 Task: Check the traffic conditions on the I-80 in Nevada during road trips.
Action: Mouse moved to (78, 30)
Screenshot: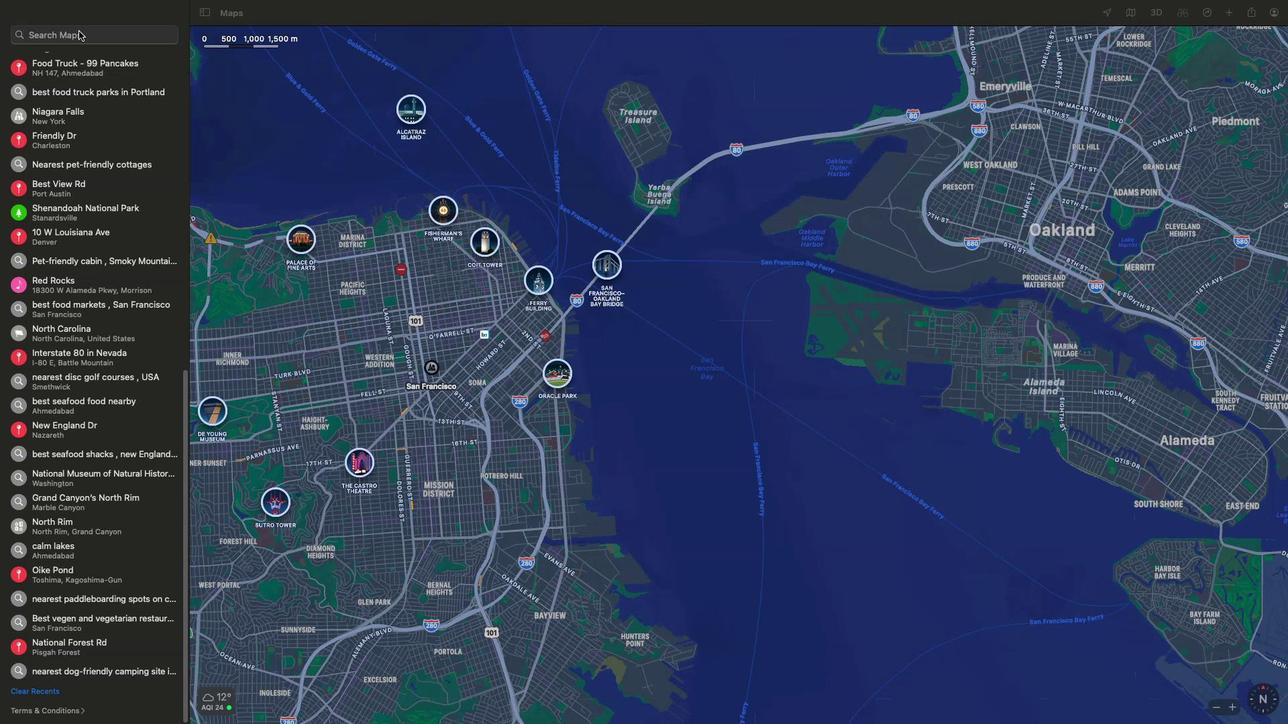
Action: Mouse pressed left at (78, 30)
Screenshot: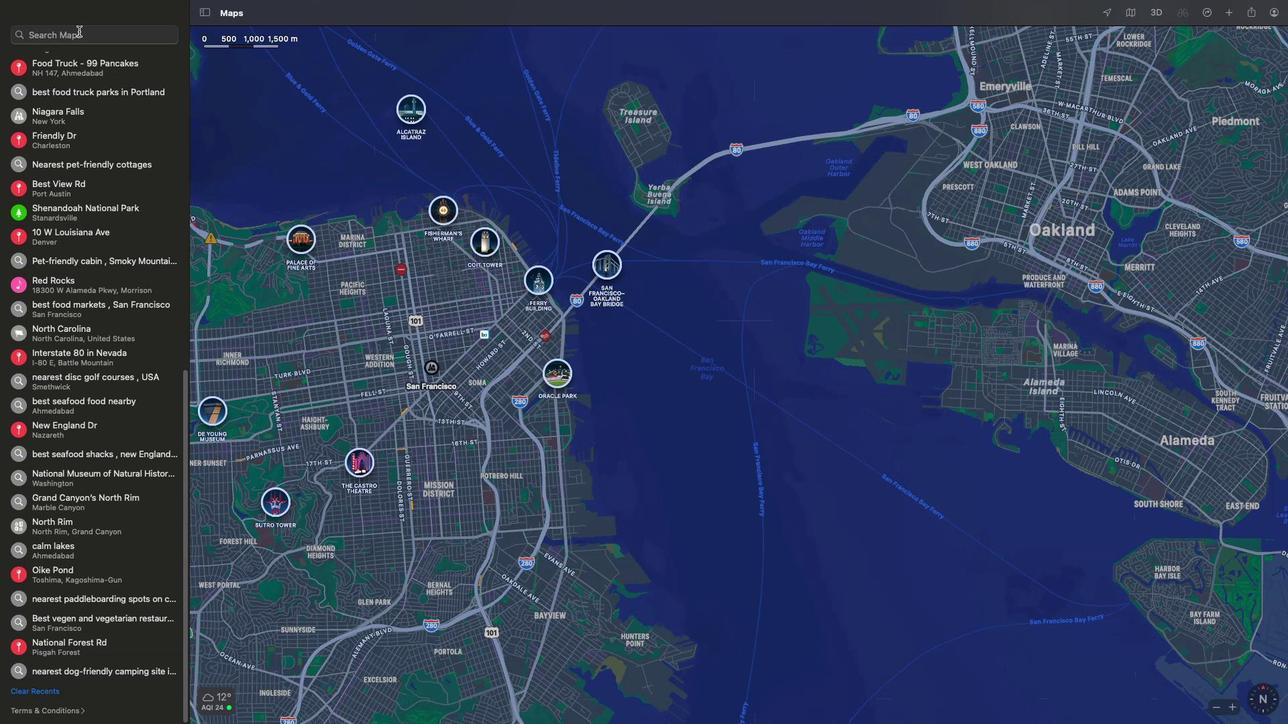 
Action: Key pressed Key.shift'I''-''8''0'Key.spaceKey.shift'N''e''v''a''d''a'Key.spaceKey.enter
Screenshot: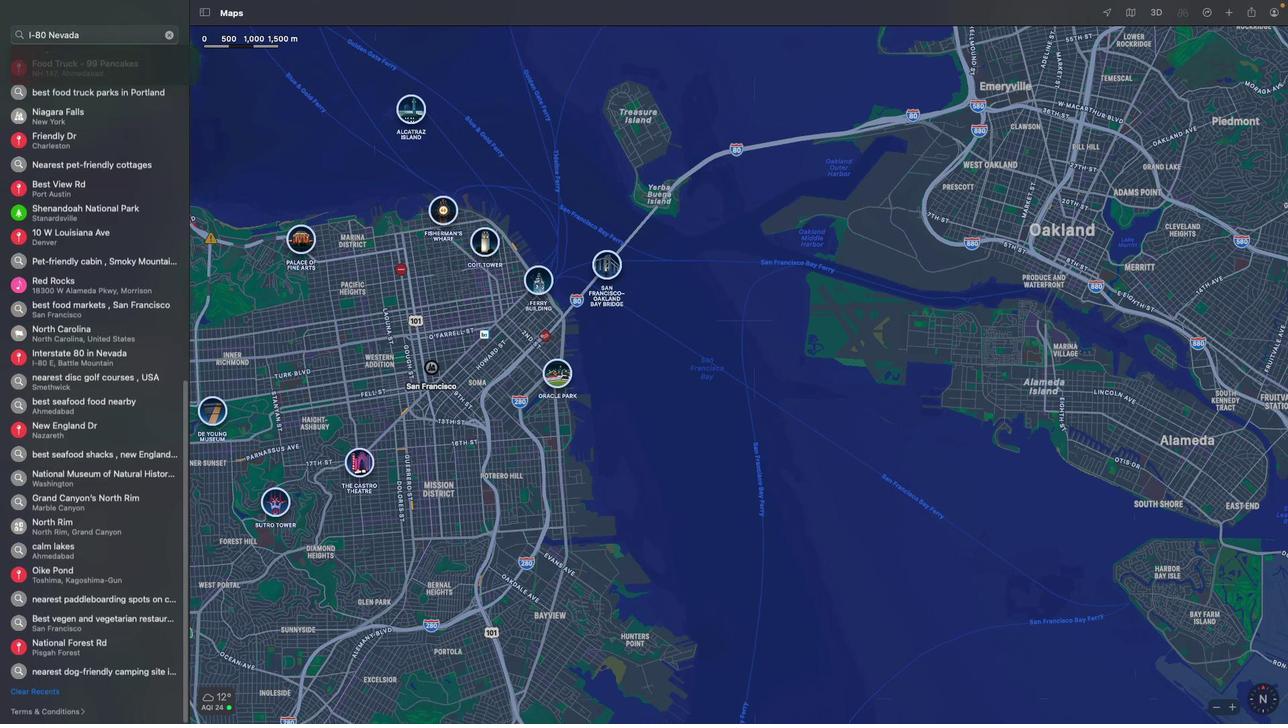 
Action: Mouse moved to (520, 339)
Screenshot: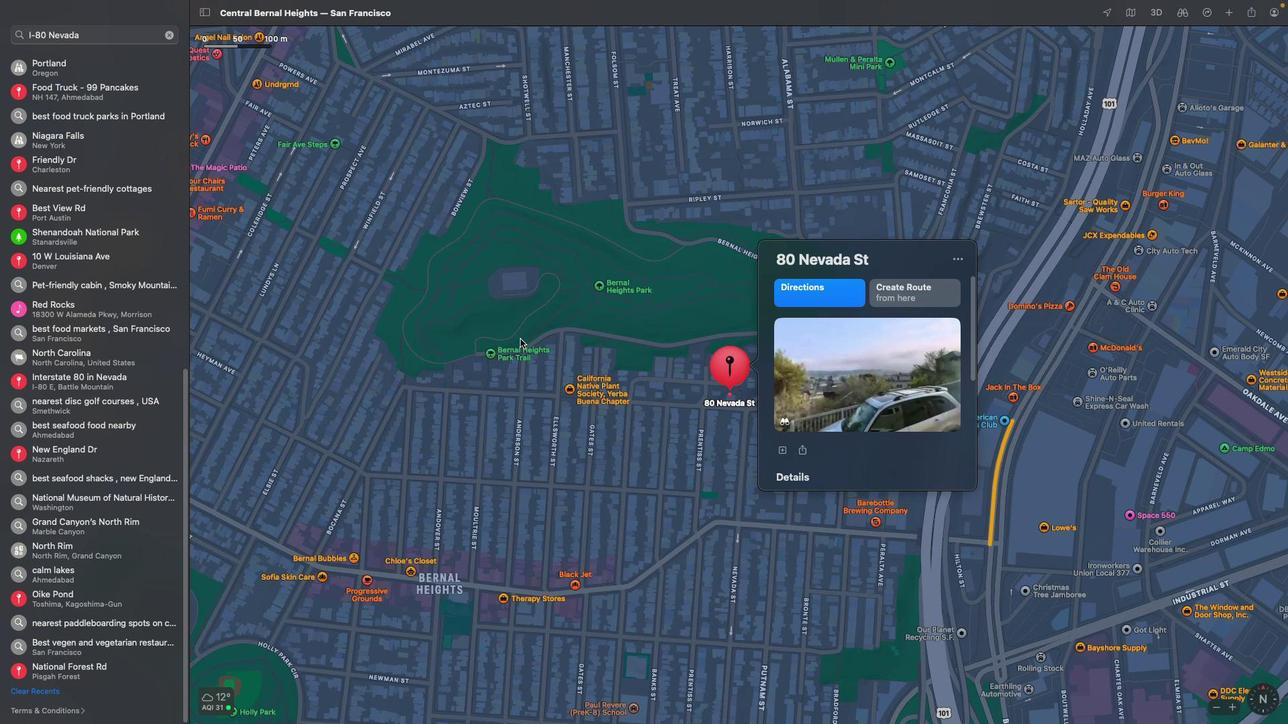 
Action: Mouse scrolled (520, 339) with delta (0, 0)
Screenshot: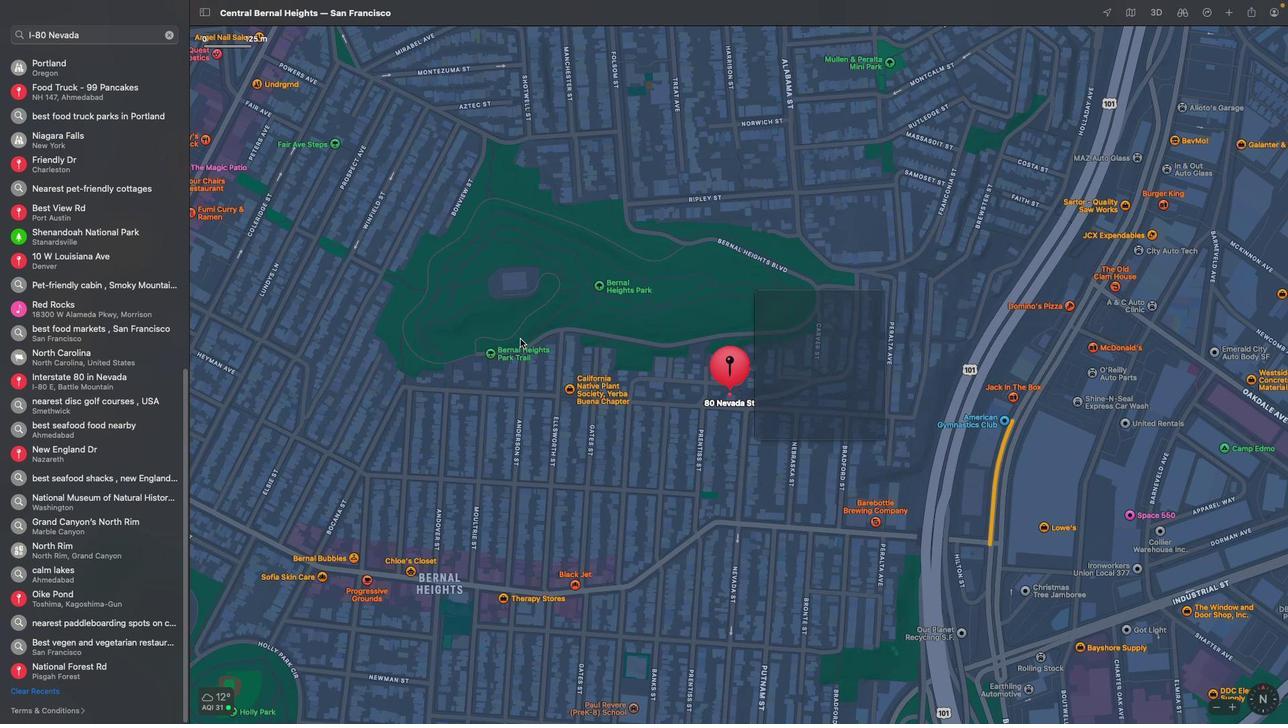 
Action: Mouse scrolled (520, 339) with delta (0, 0)
Screenshot: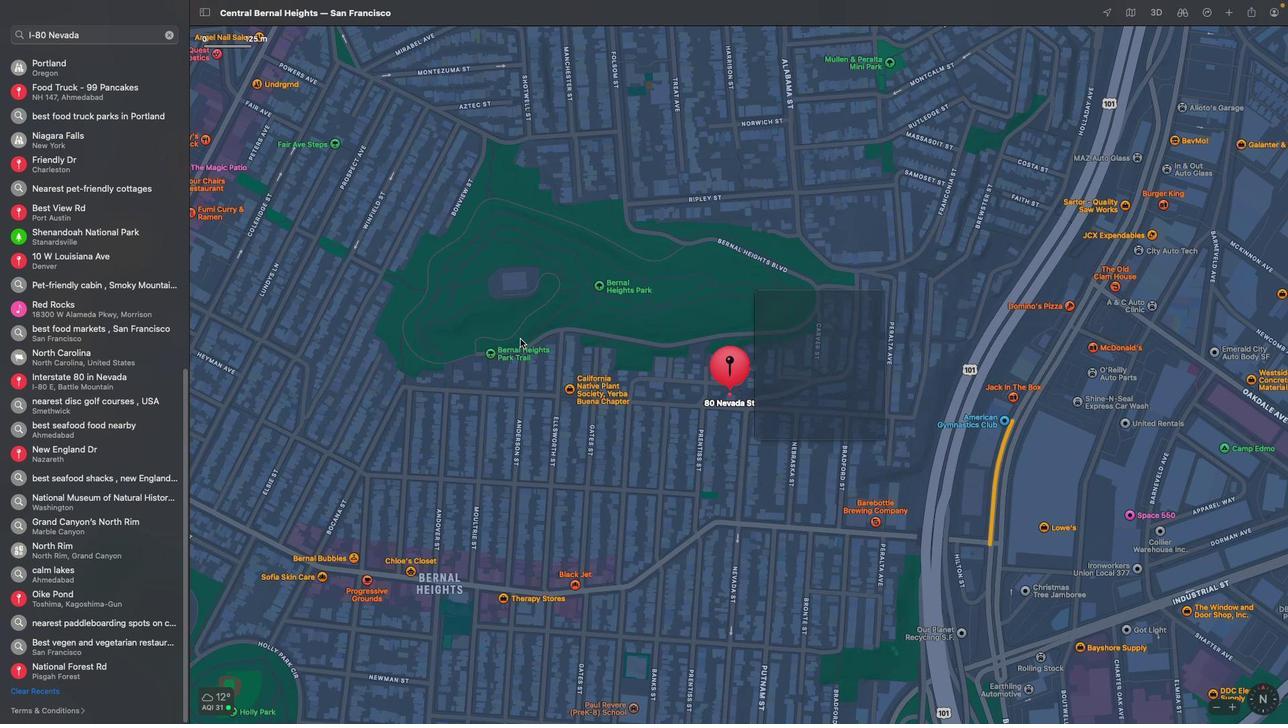 
Action: Mouse scrolled (520, 339) with delta (0, -2)
Screenshot: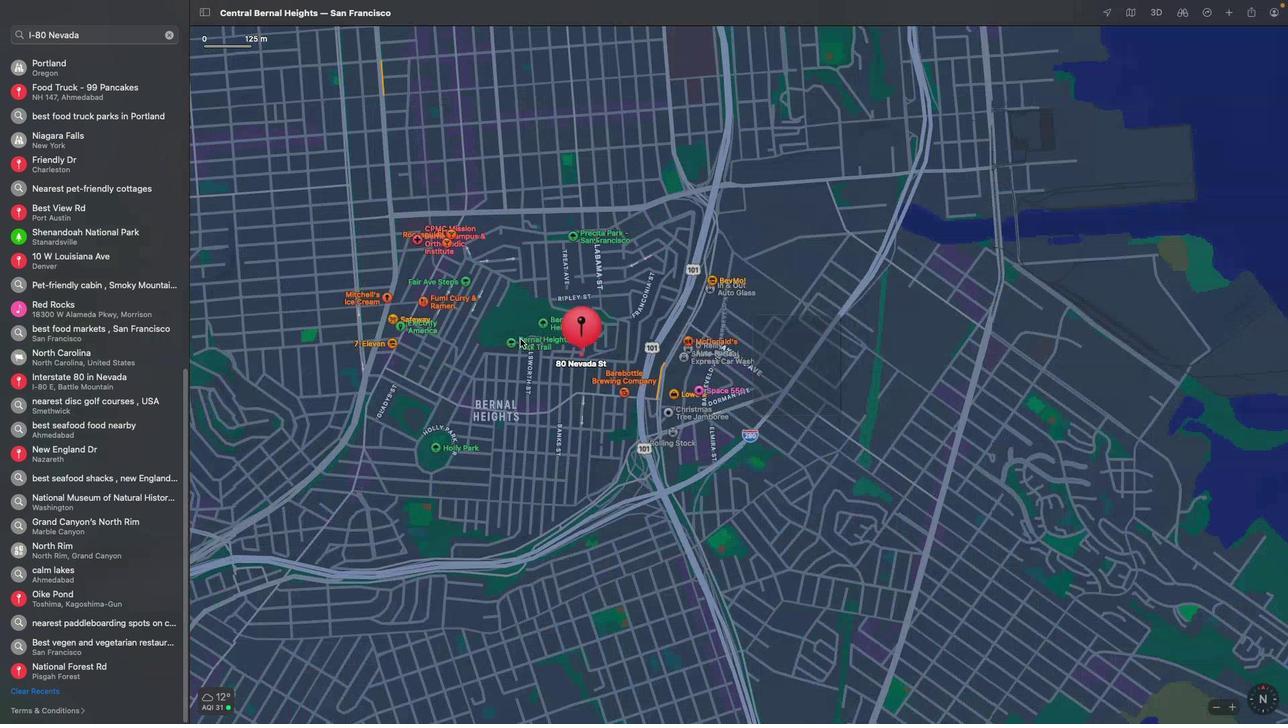 
Action: Mouse scrolled (520, 339) with delta (0, -3)
Screenshot: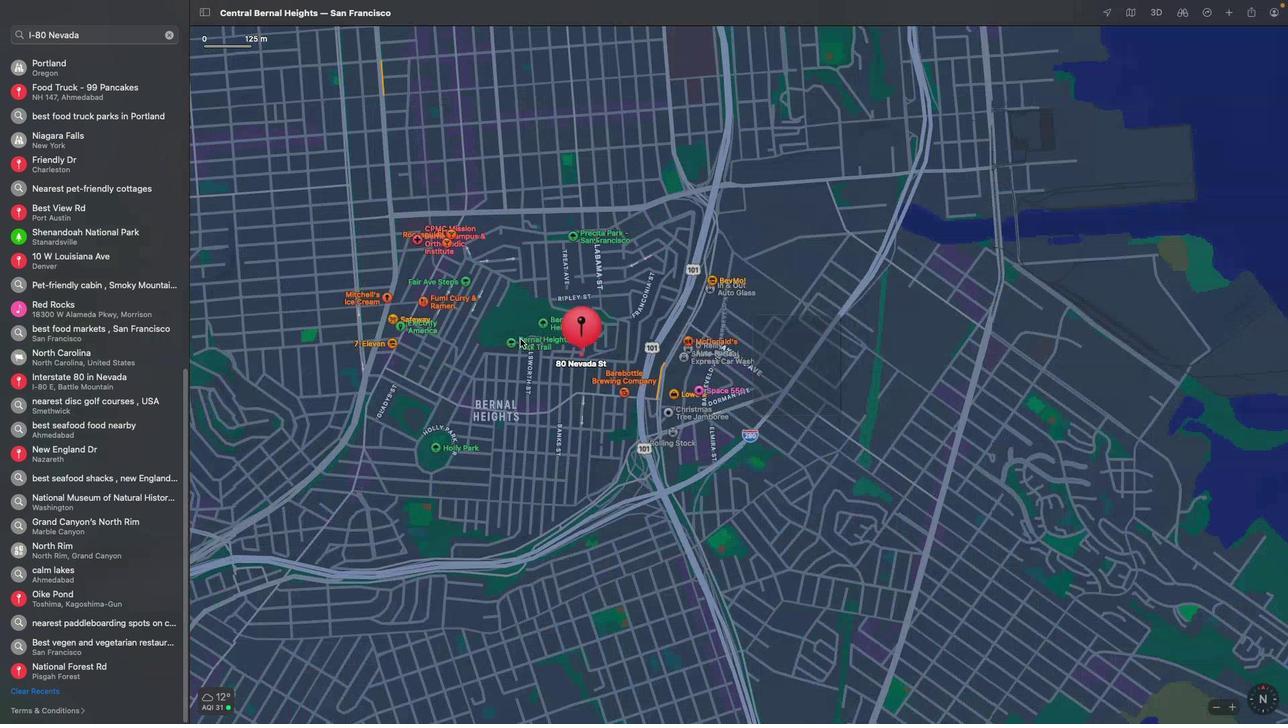 
Action: Mouse scrolled (520, 339) with delta (0, -4)
Screenshot: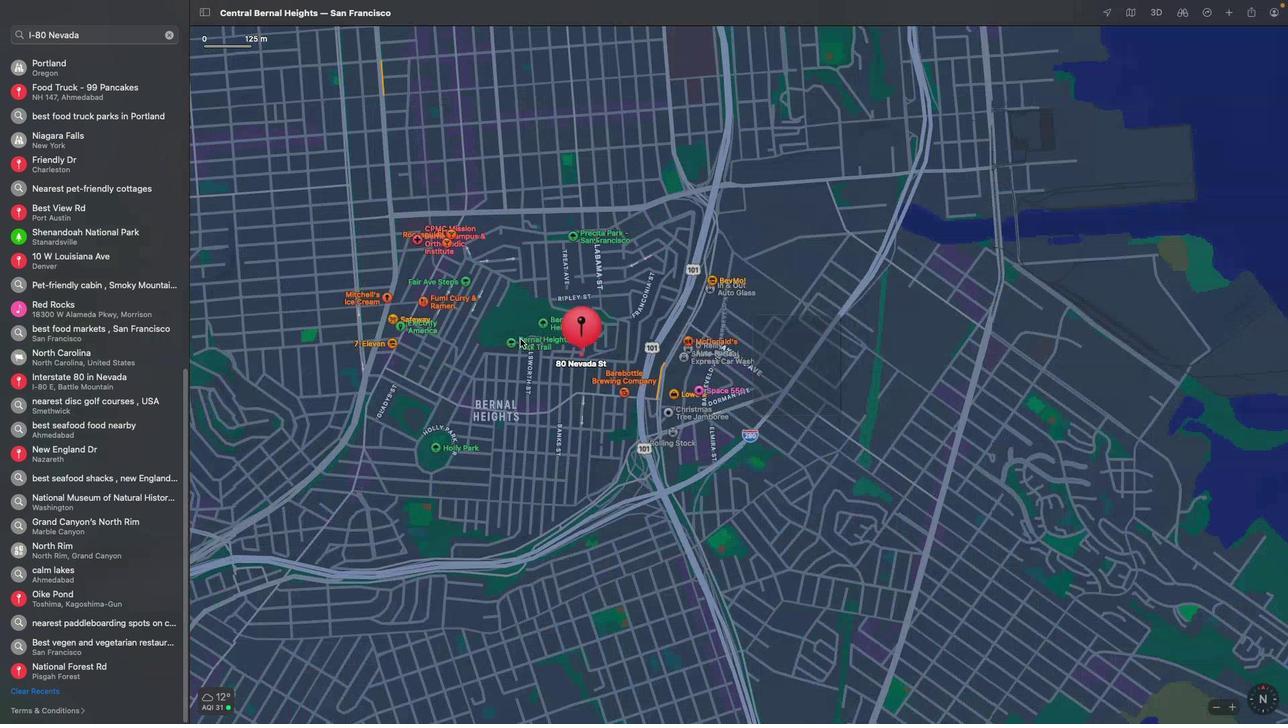 
Action: Mouse scrolled (520, 339) with delta (0, -4)
Screenshot: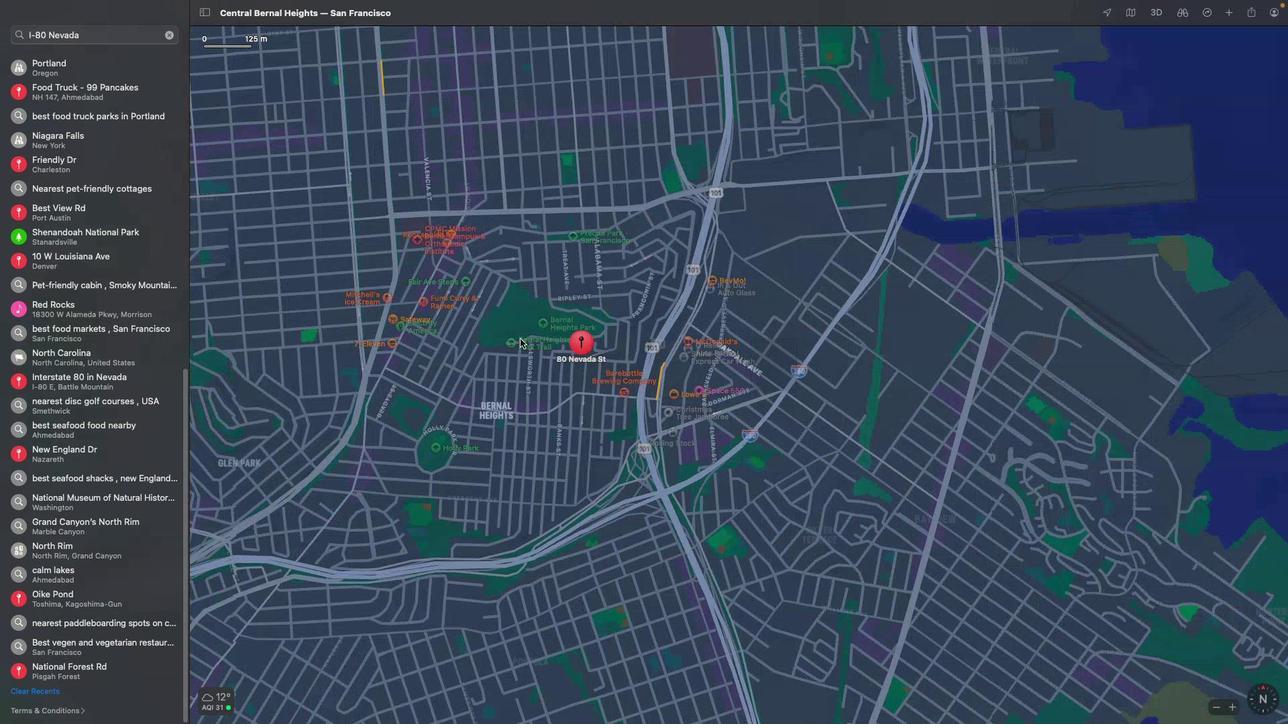 
Action: Mouse scrolled (520, 339) with delta (0, 0)
Screenshot: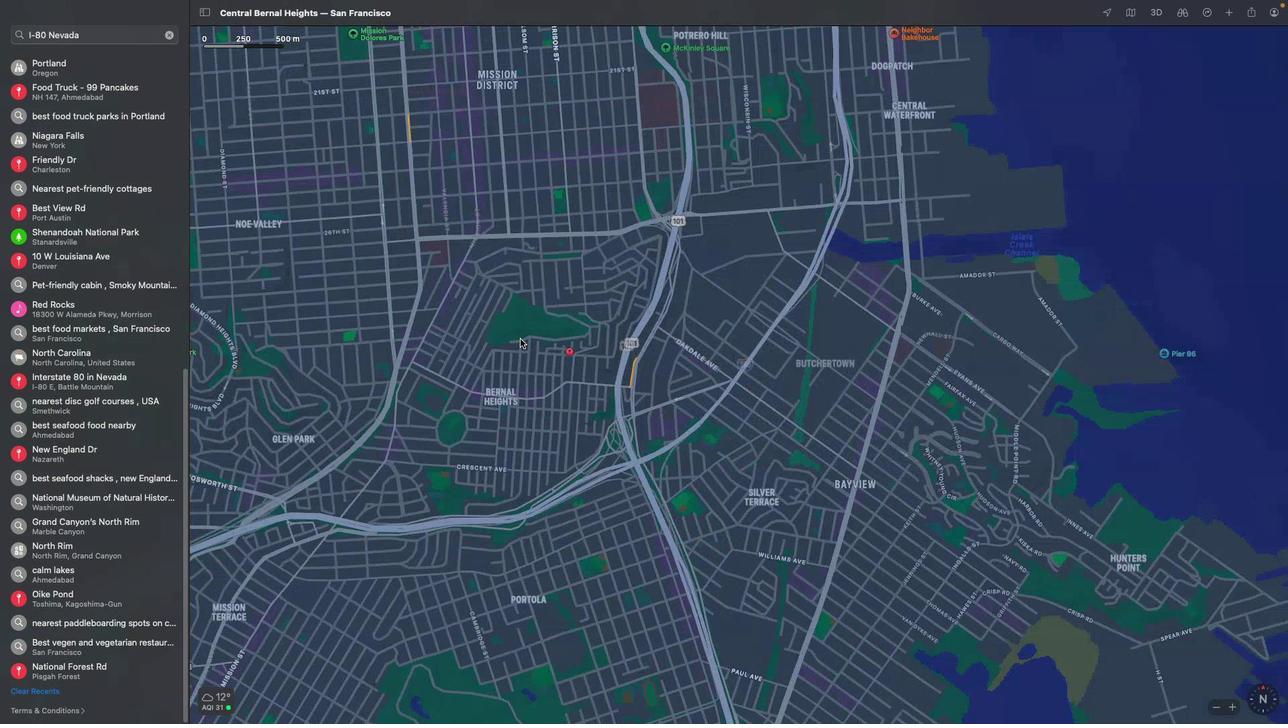 
Action: Mouse scrolled (520, 339) with delta (0, 0)
Screenshot: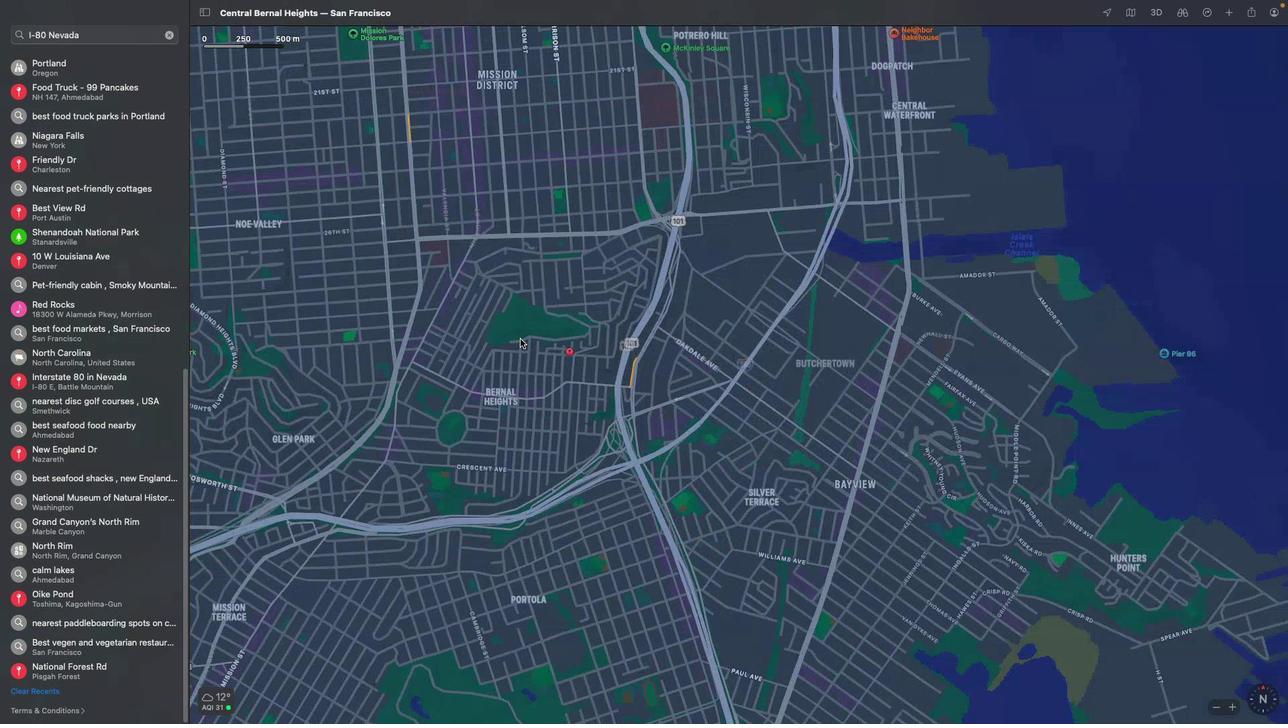 
Action: Mouse scrolled (520, 339) with delta (0, -2)
Screenshot: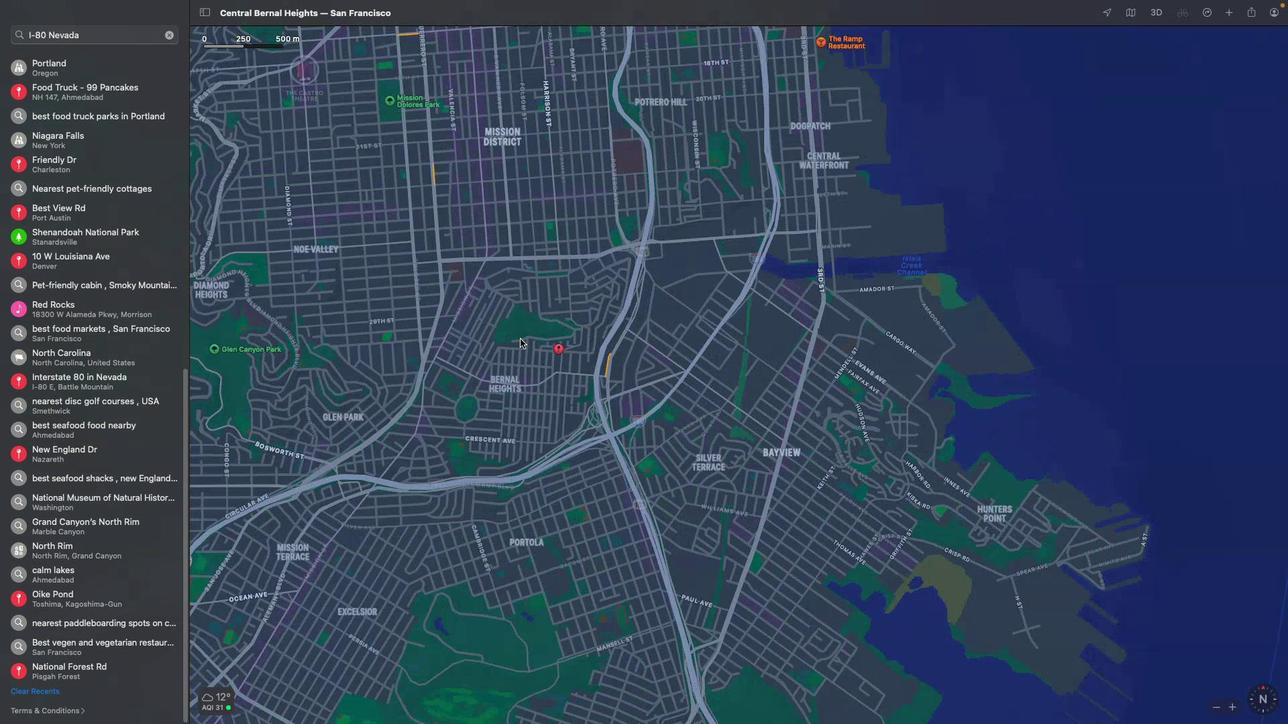
Action: Mouse scrolled (520, 339) with delta (0, -3)
Screenshot: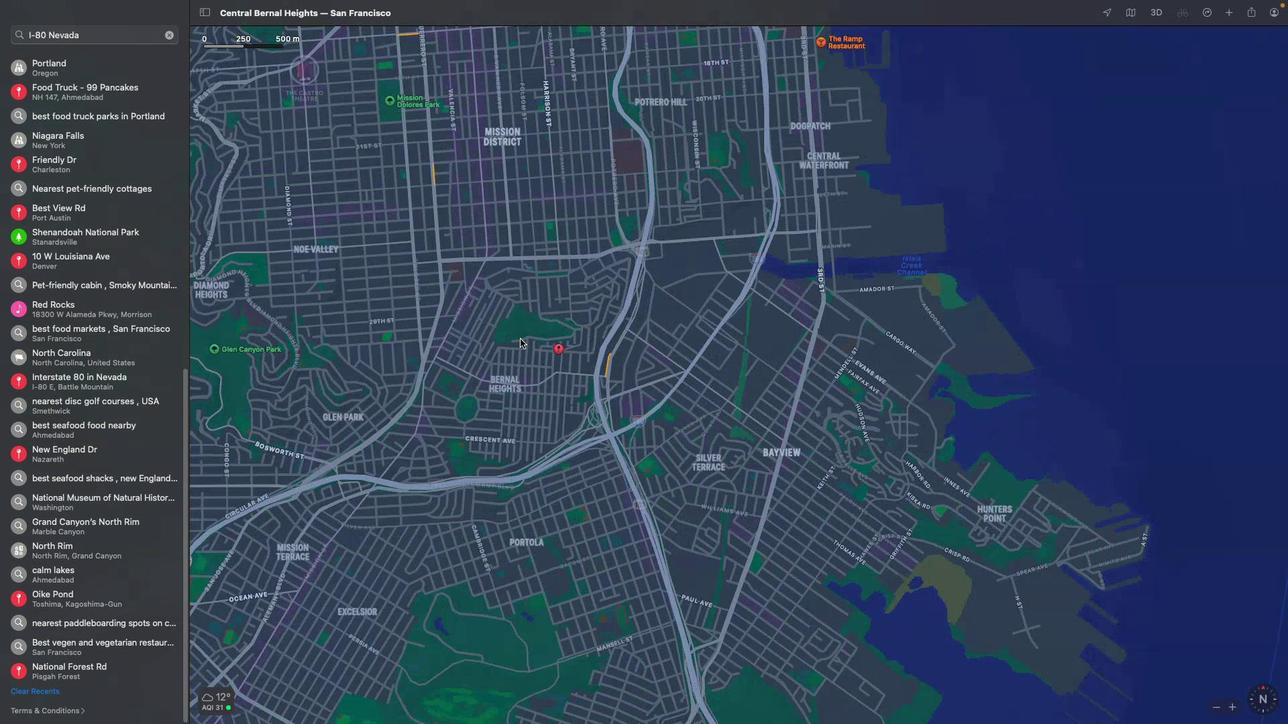 
Action: Mouse scrolled (520, 339) with delta (0, 0)
Screenshot: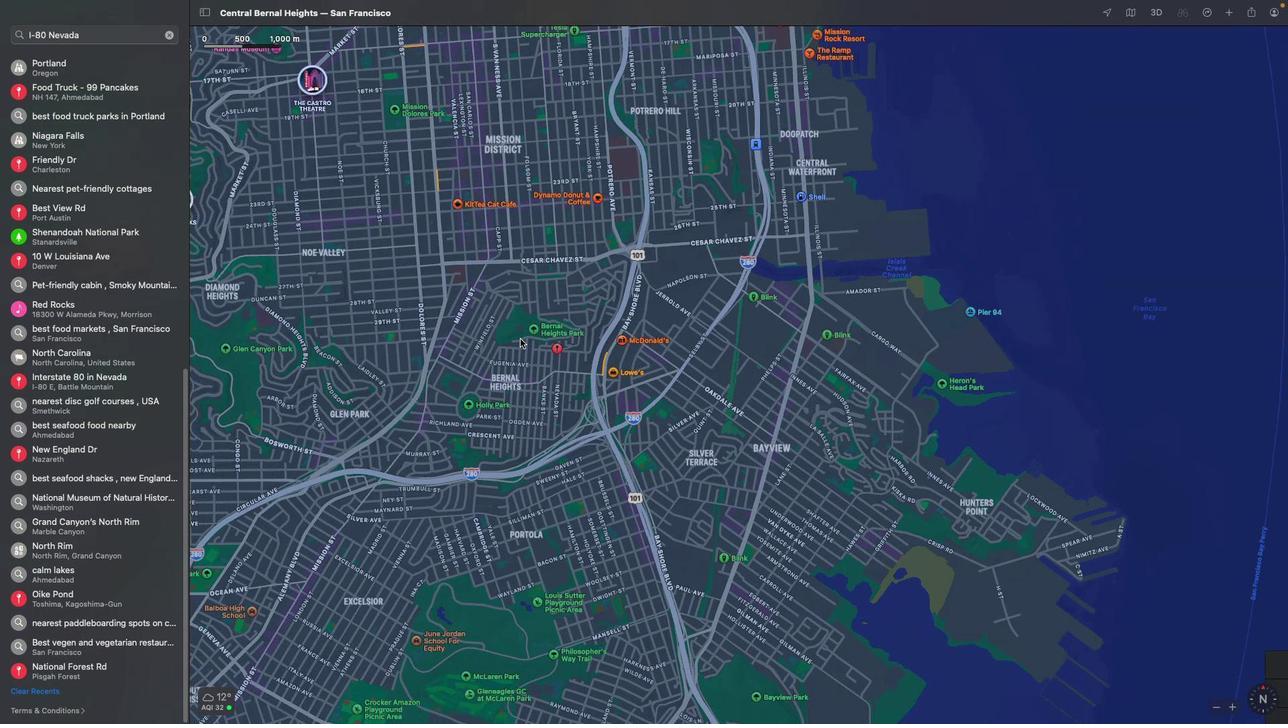 
Action: Mouse scrolled (520, 339) with delta (0, 0)
Screenshot: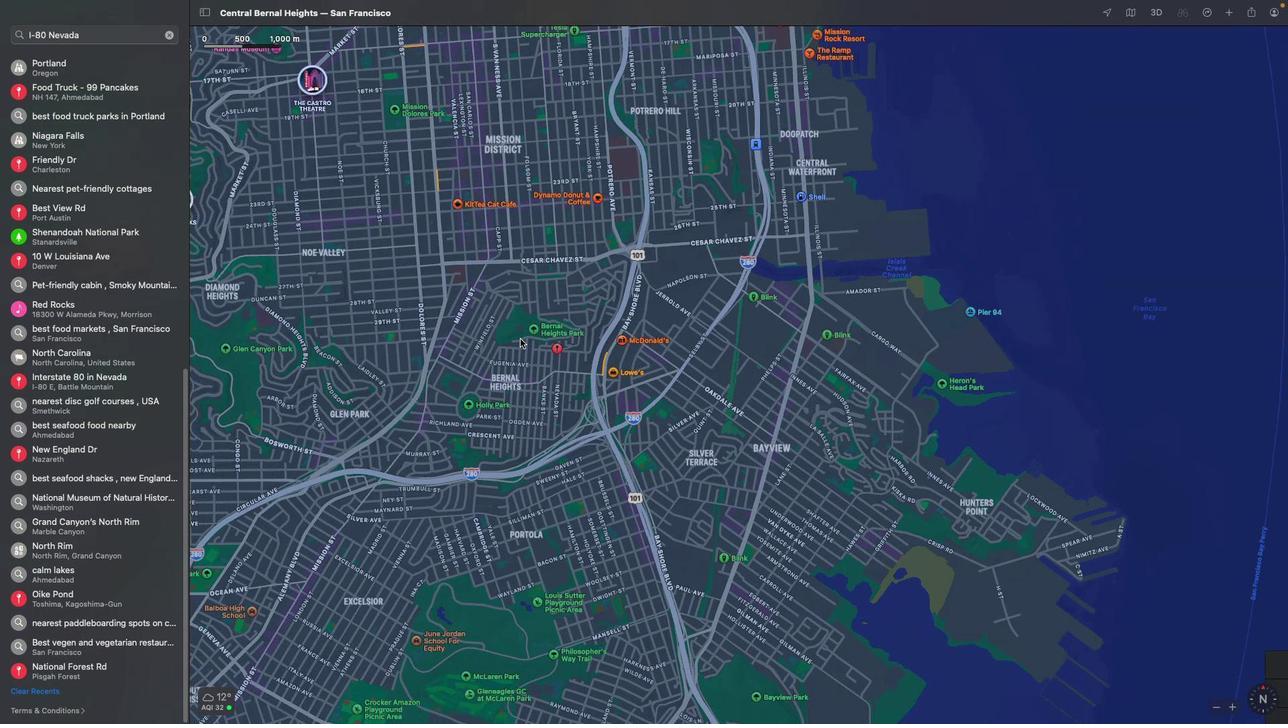 
Action: Mouse scrolled (520, 339) with delta (0, -2)
Screenshot: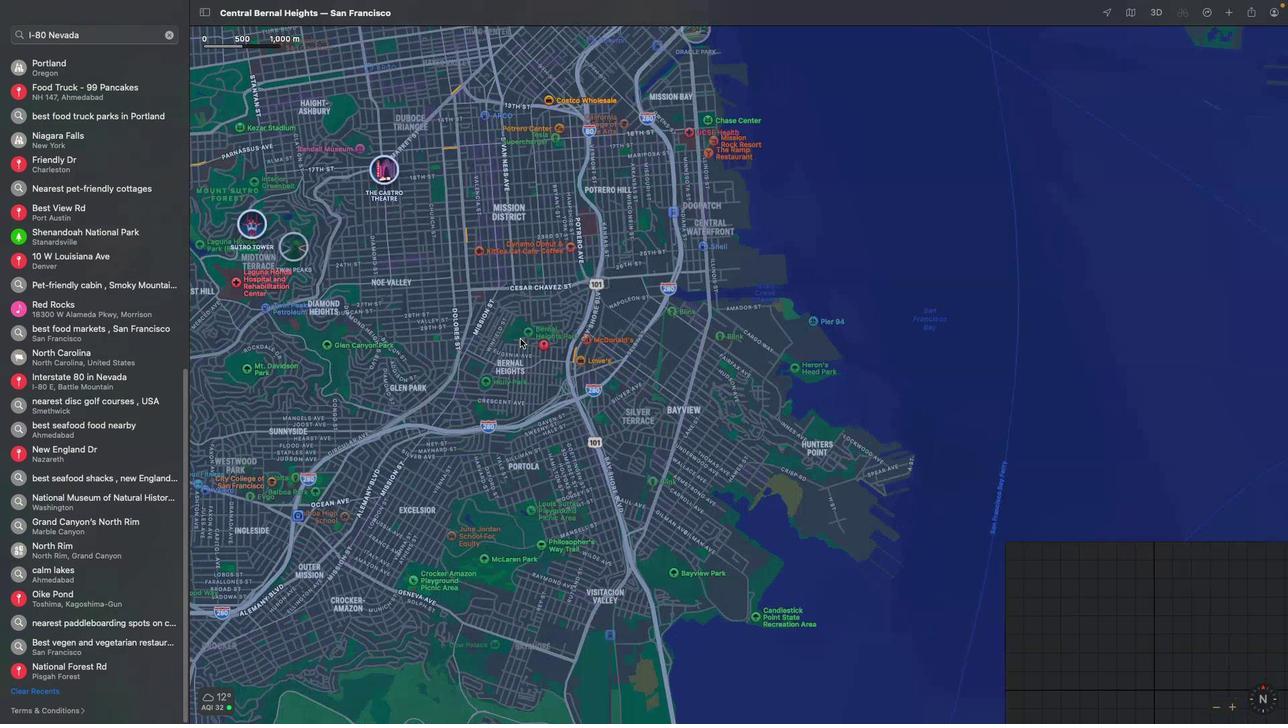 
Action: Mouse scrolled (520, 339) with delta (0, -3)
Screenshot: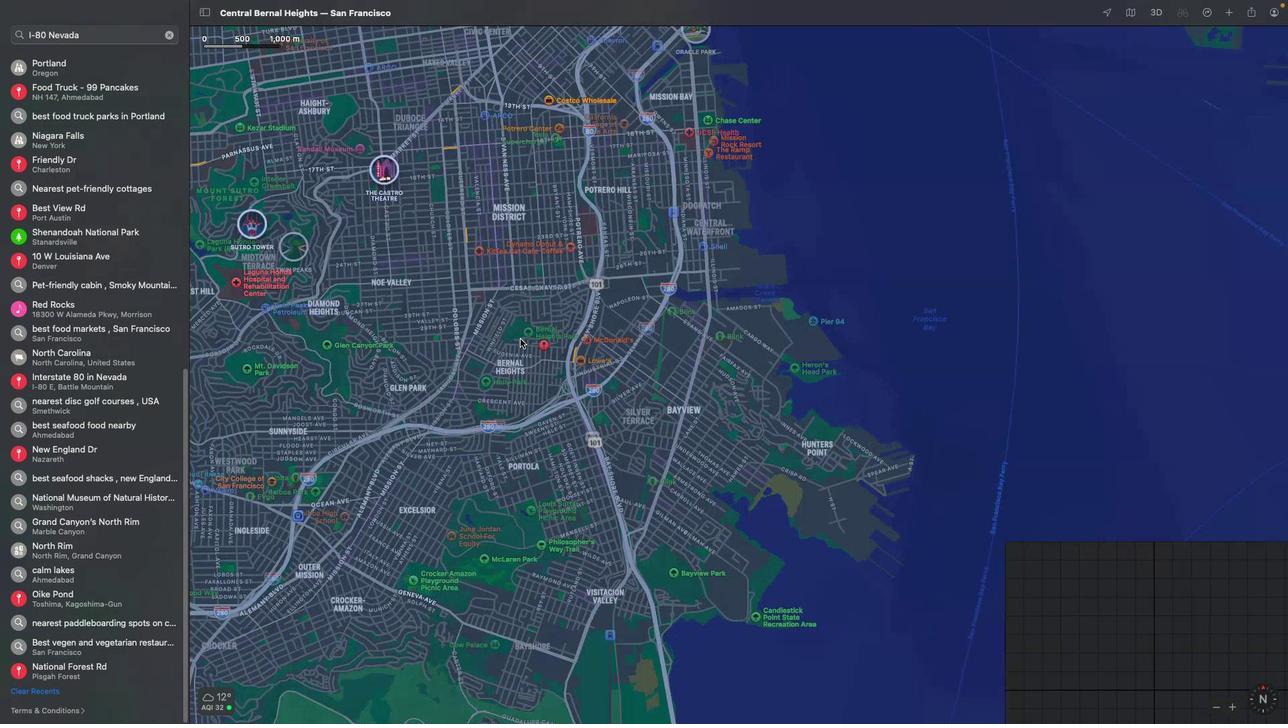 
Action: Mouse scrolled (520, 339) with delta (0, 0)
Screenshot: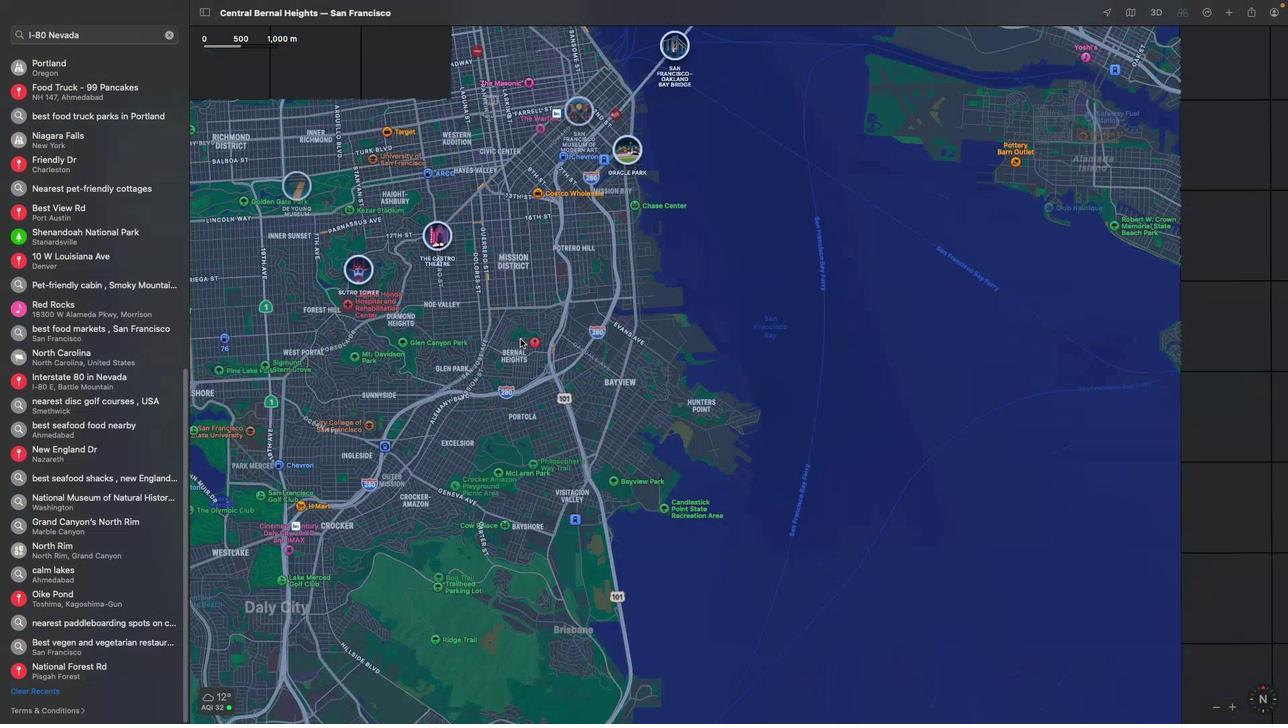 
Action: Mouse scrolled (520, 339) with delta (0, 0)
Screenshot: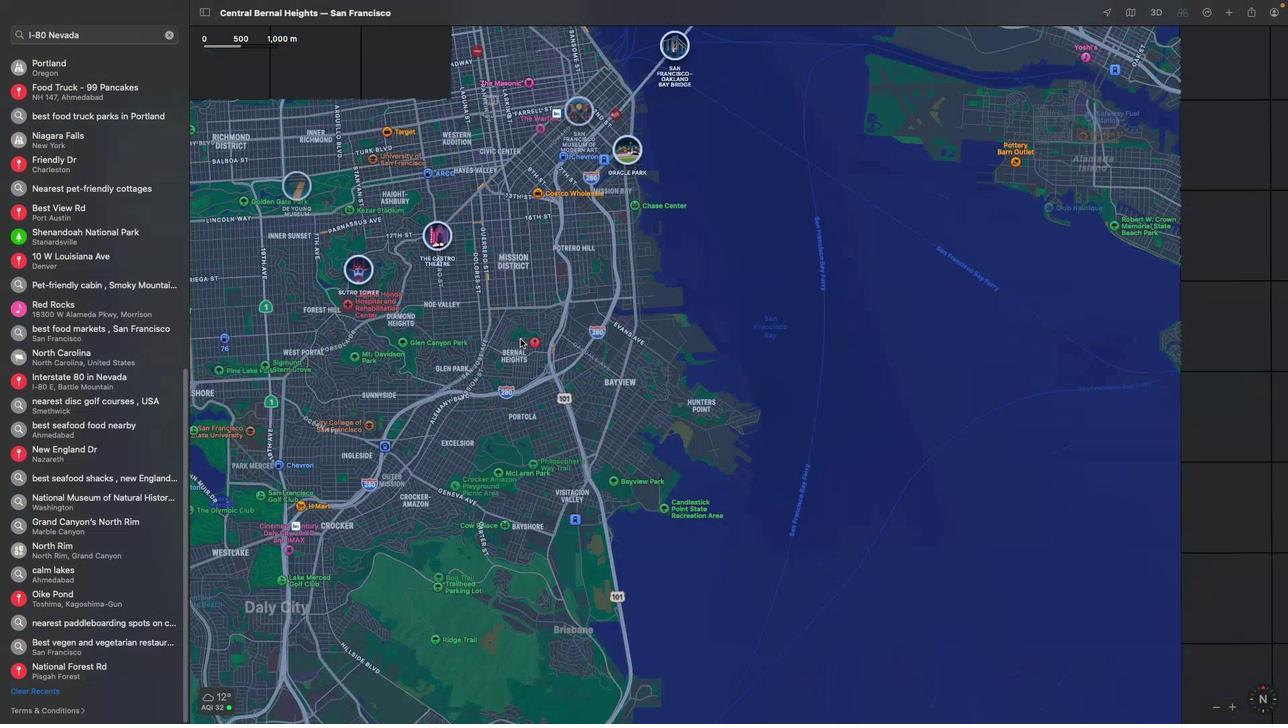 
Action: Mouse scrolled (520, 339) with delta (0, -2)
Screenshot: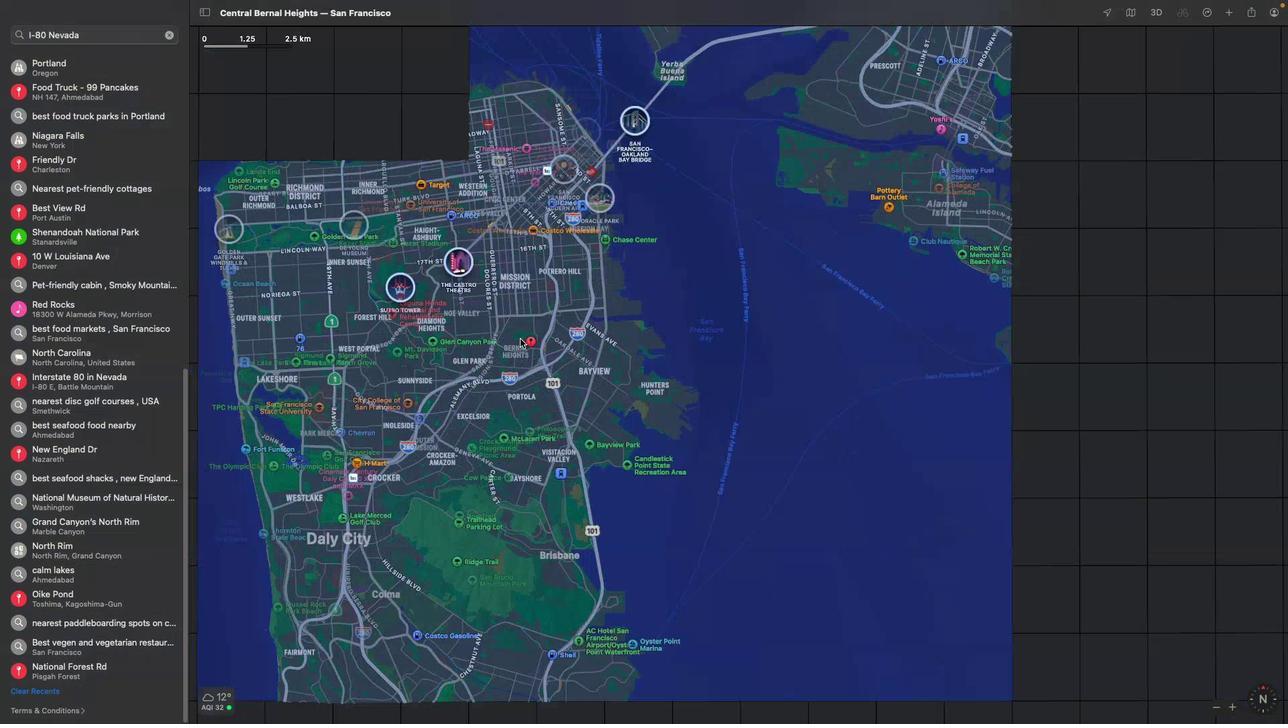 
Action: Mouse scrolled (520, 339) with delta (0, -3)
Screenshot: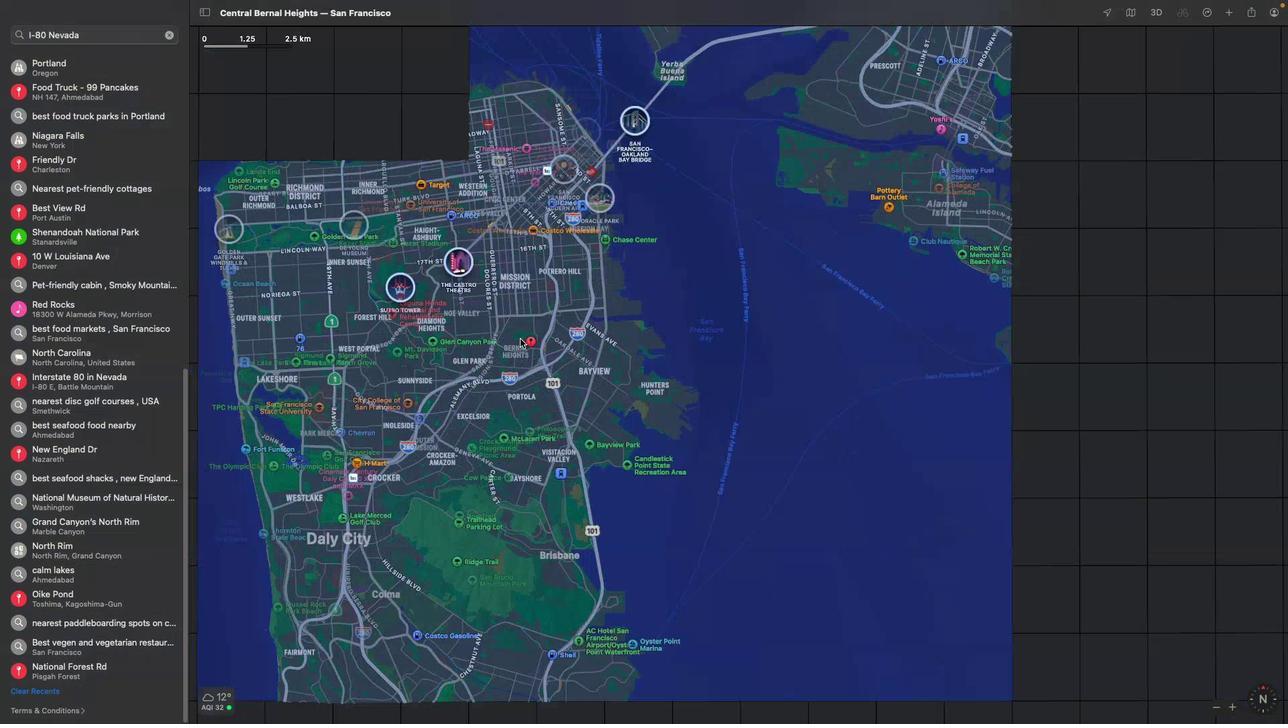 
Action: Mouse scrolled (520, 339) with delta (0, -4)
Screenshot: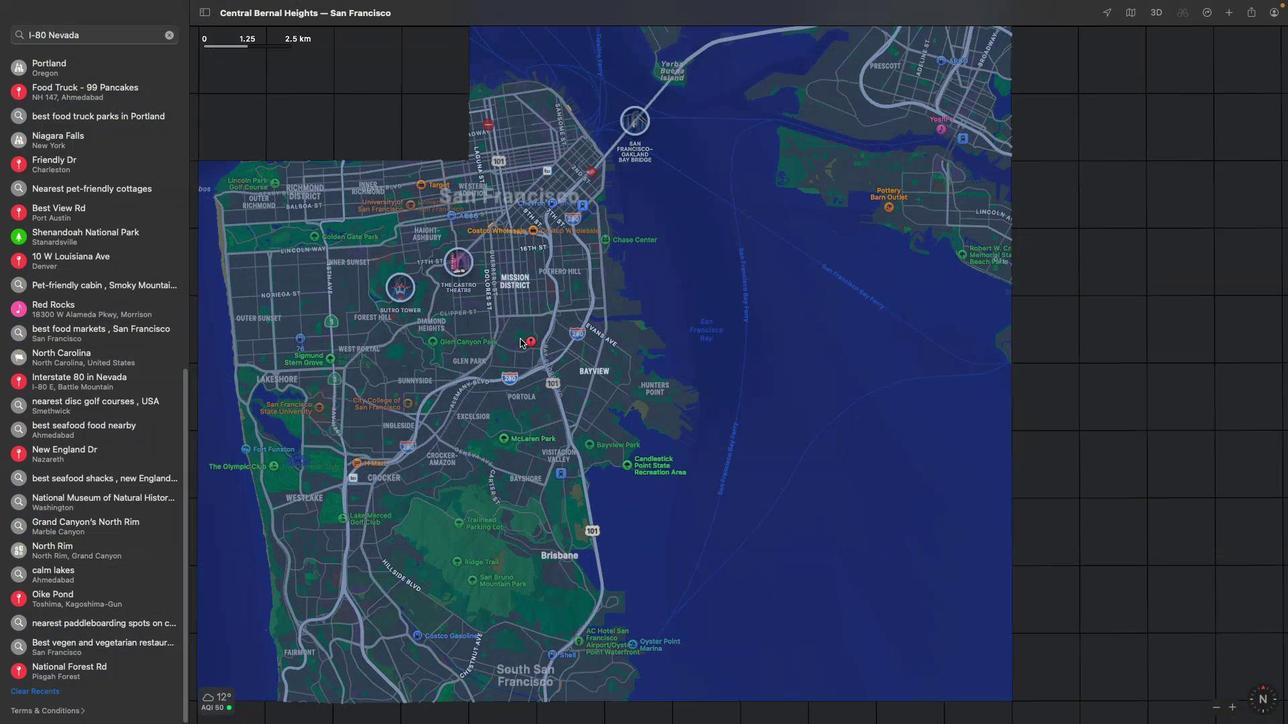 
Action: Mouse scrolled (520, 339) with delta (0, 0)
Screenshot: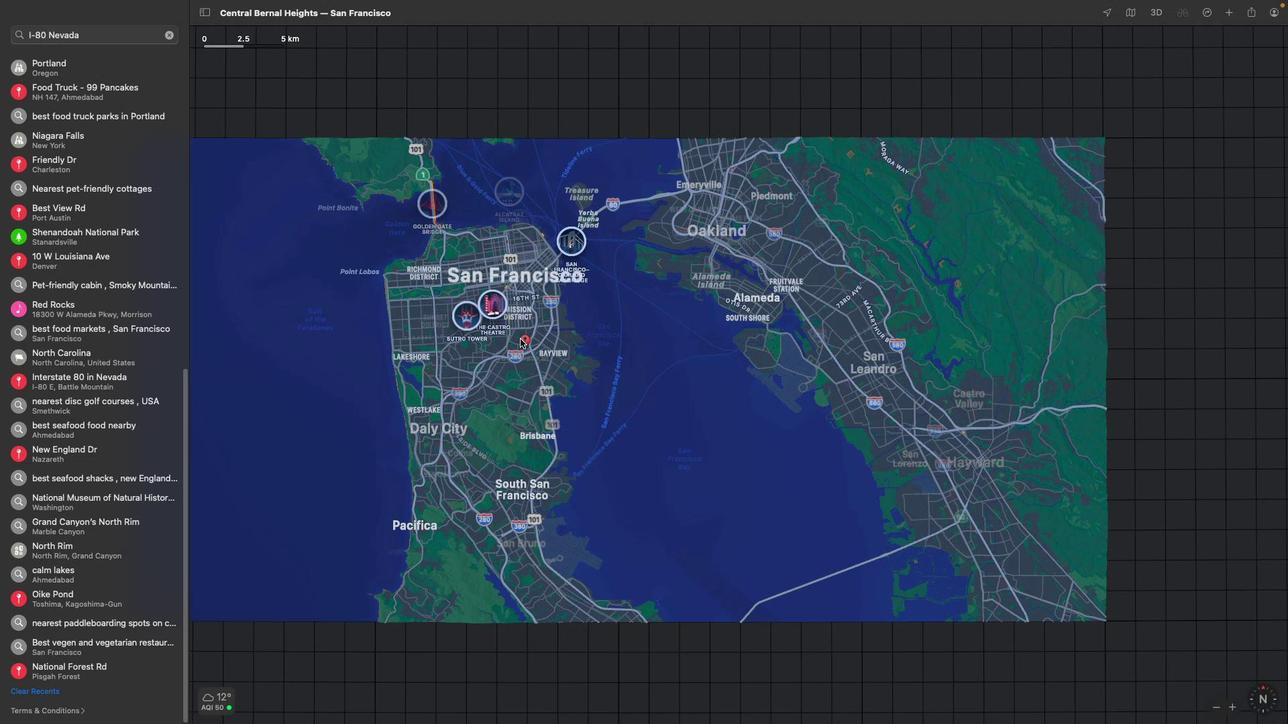 
Action: Mouse scrolled (520, 339) with delta (0, 0)
Screenshot: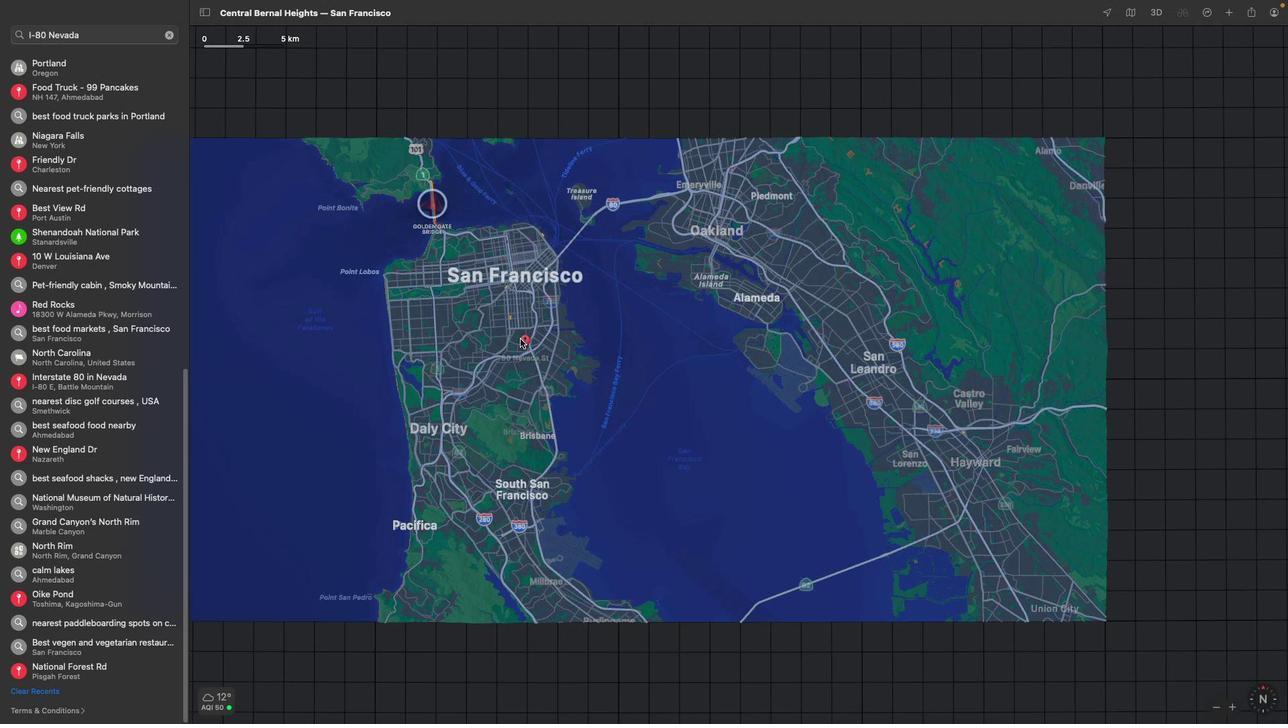 
Action: Mouse scrolled (520, 339) with delta (0, -2)
Screenshot: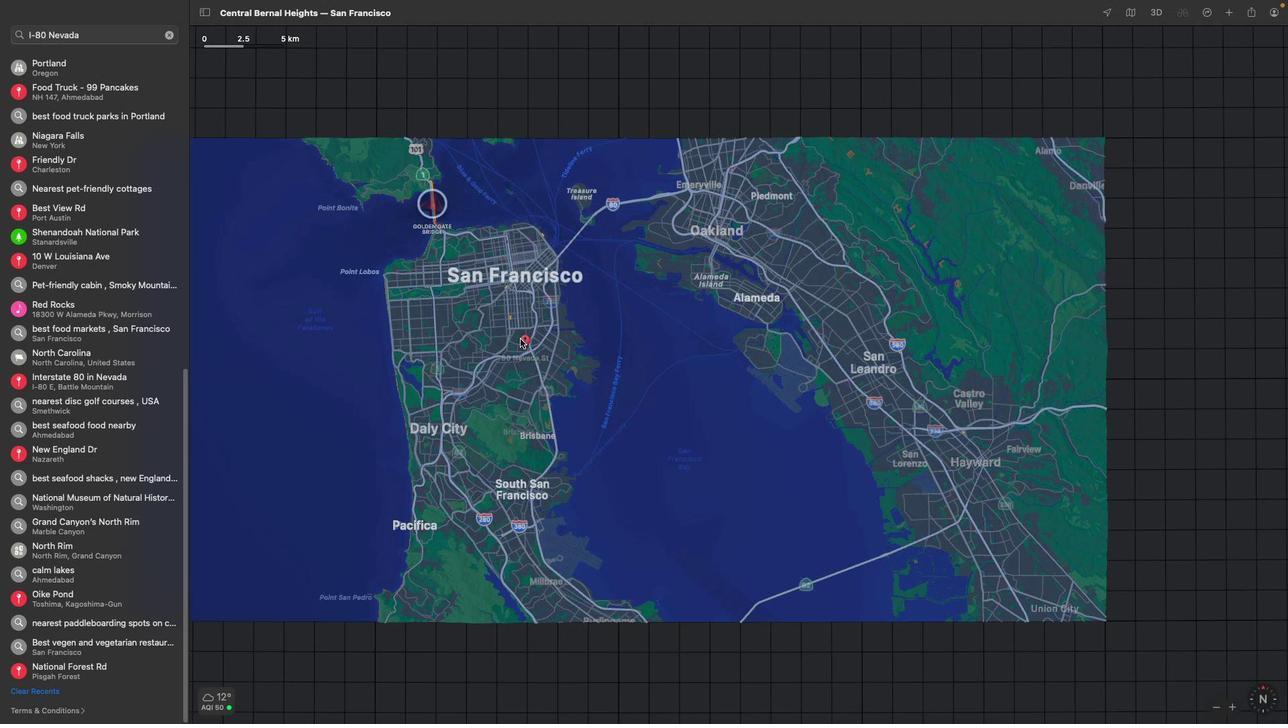 
Action: Mouse scrolled (520, 339) with delta (0, -3)
Screenshot: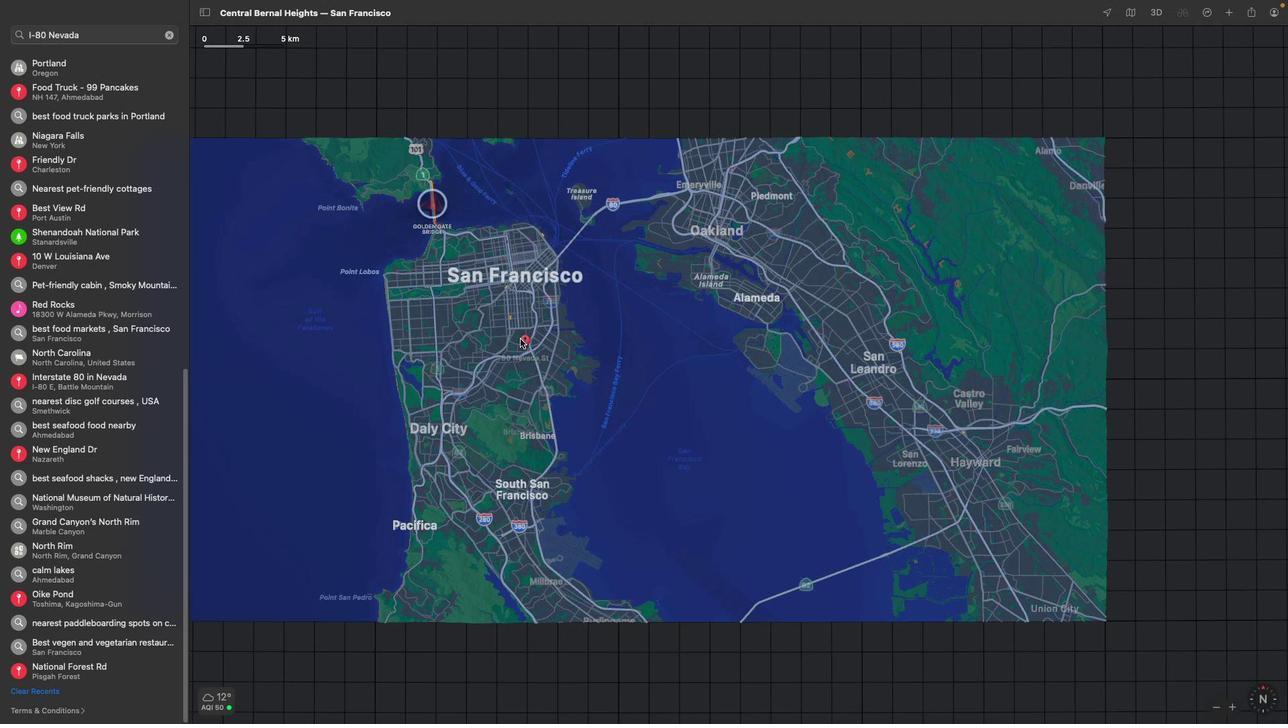 
Action: Mouse scrolled (520, 339) with delta (0, -4)
Screenshot: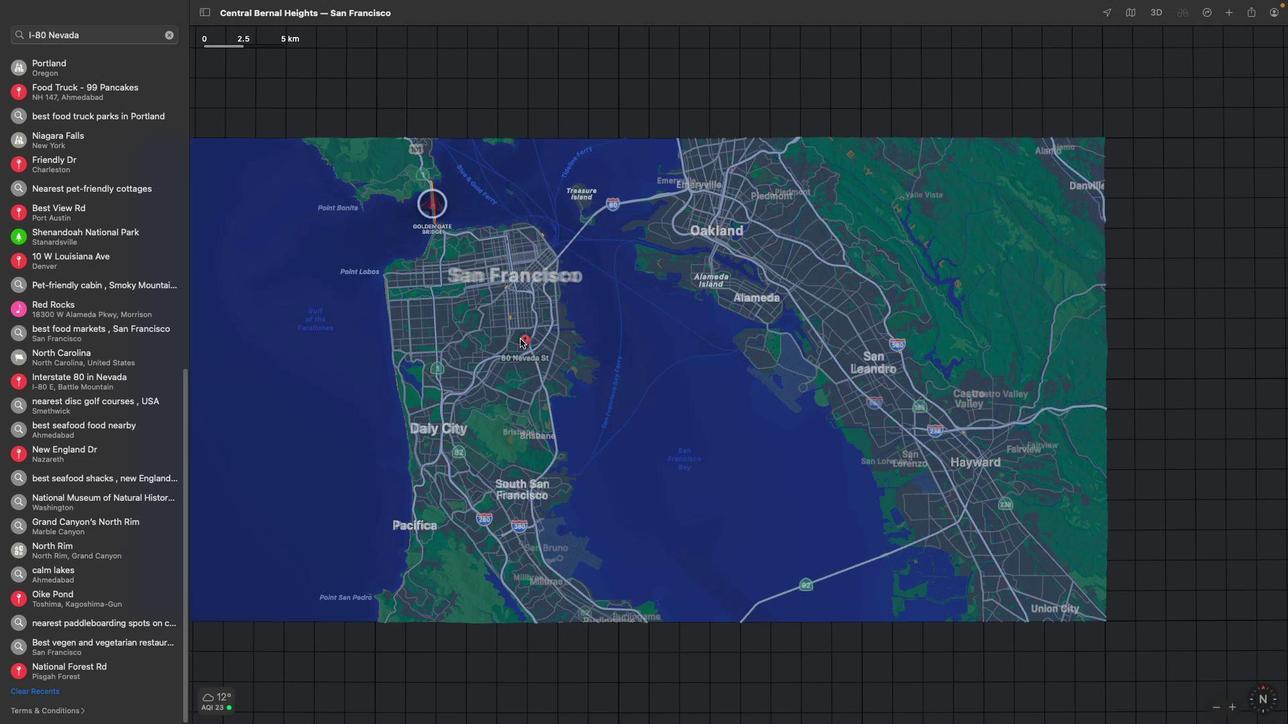 
Action: Mouse scrolled (520, 339) with delta (0, 0)
Screenshot: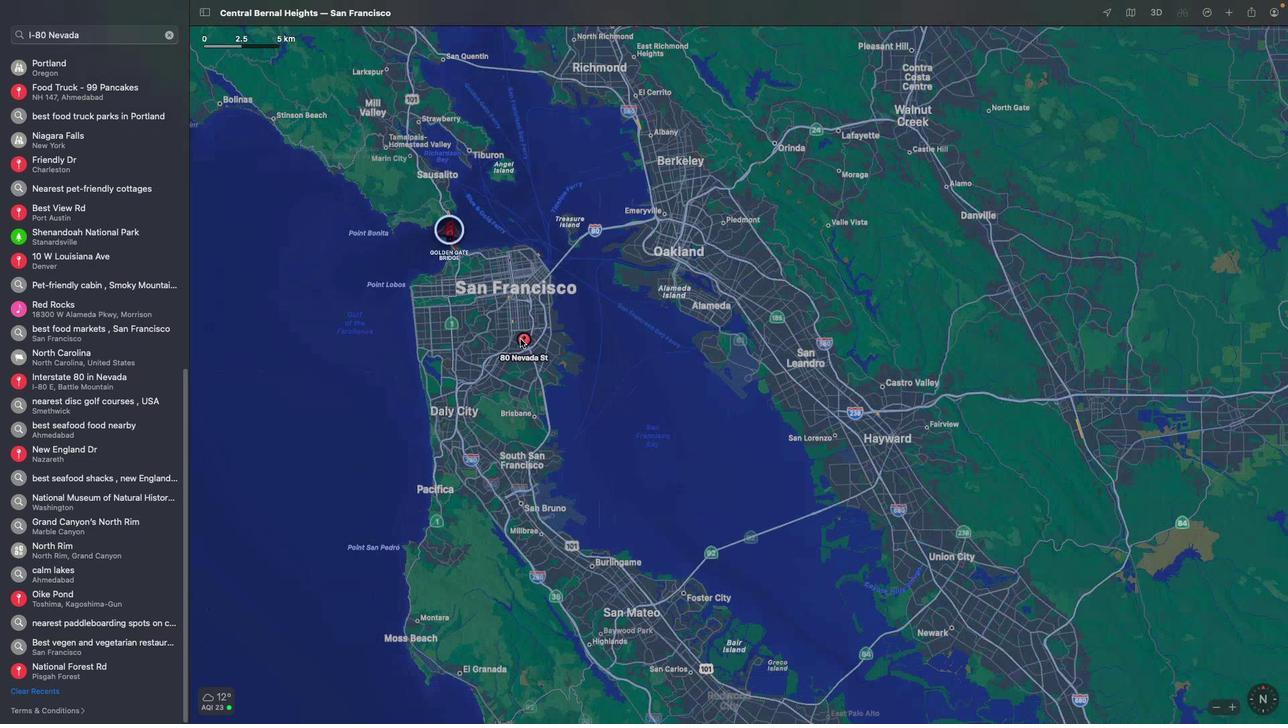 
Action: Mouse scrolled (520, 339) with delta (0, 0)
Screenshot: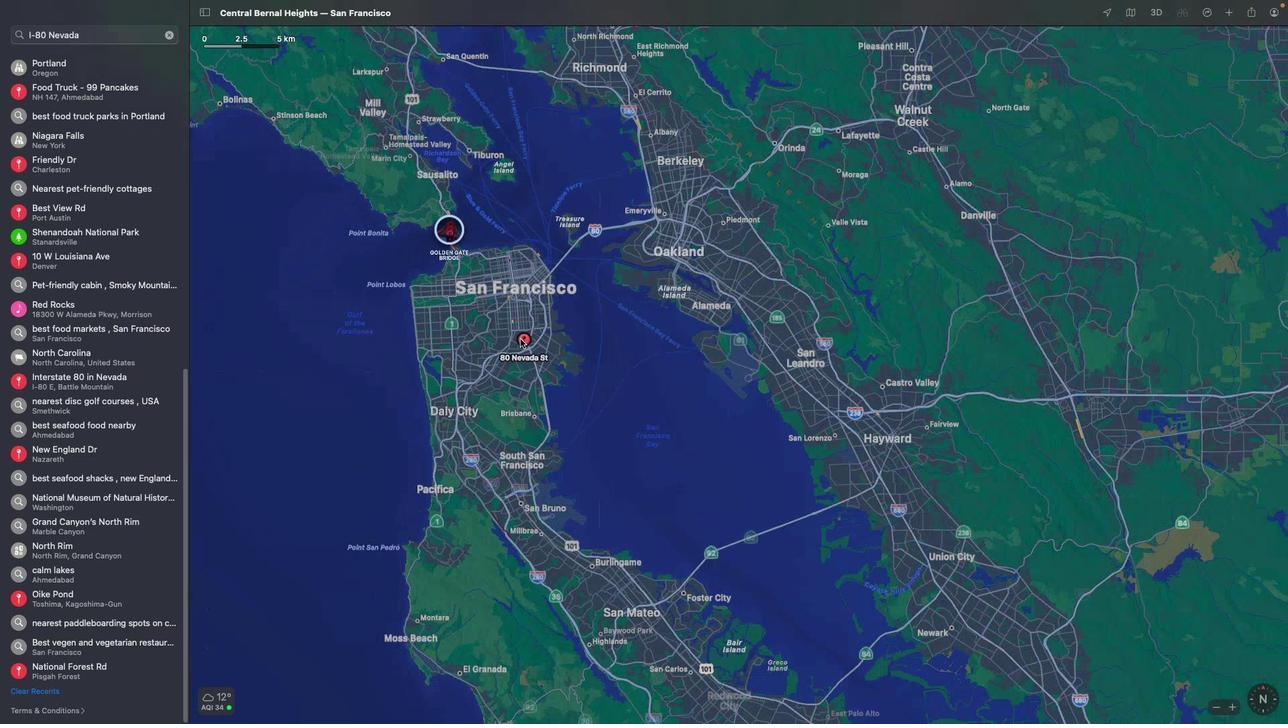 
Action: Mouse scrolled (520, 339) with delta (0, -2)
Screenshot: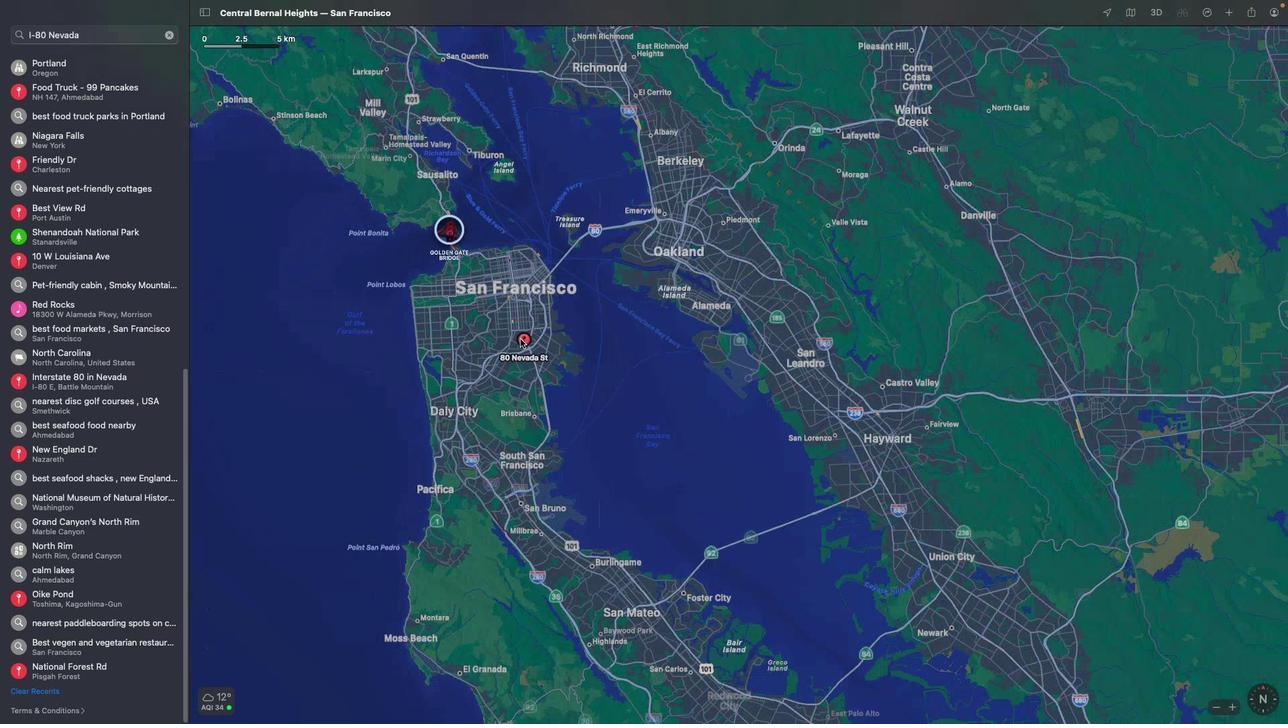 
Action: Mouse scrolled (520, 339) with delta (0, 0)
Screenshot: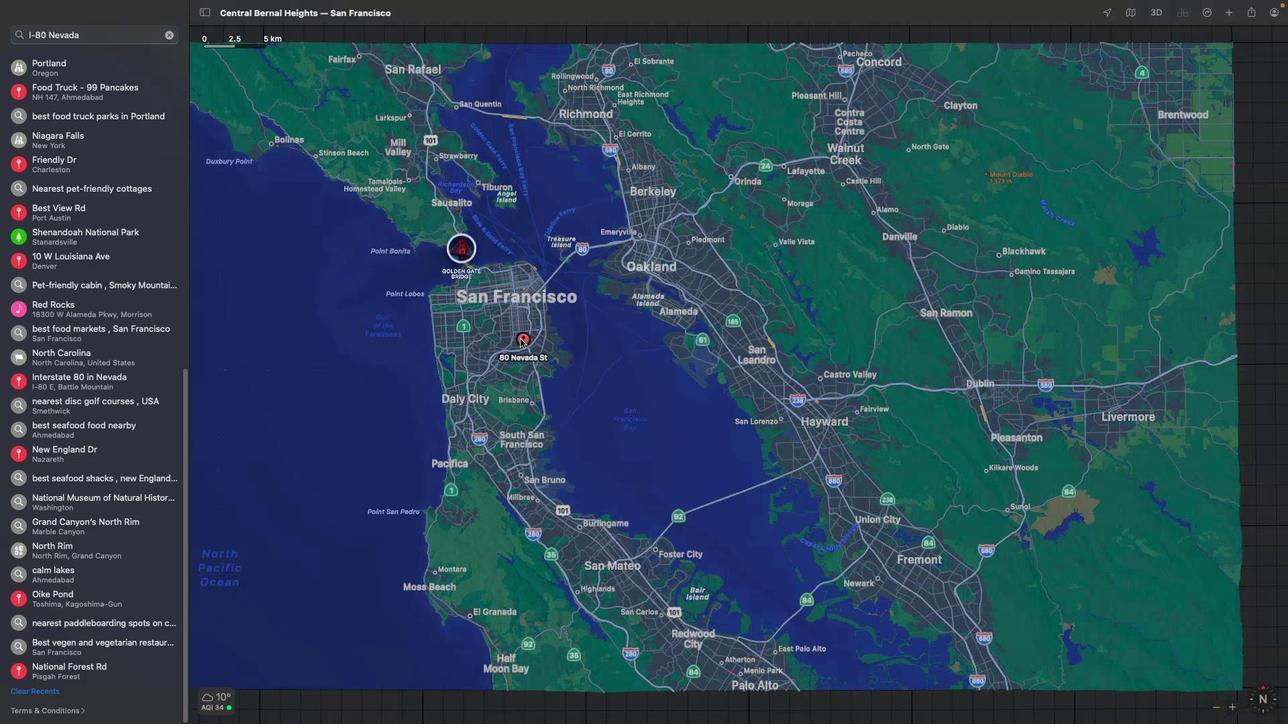 
Action: Mouse scrolled (520, 339) with delta (0, 0)
Screenshot: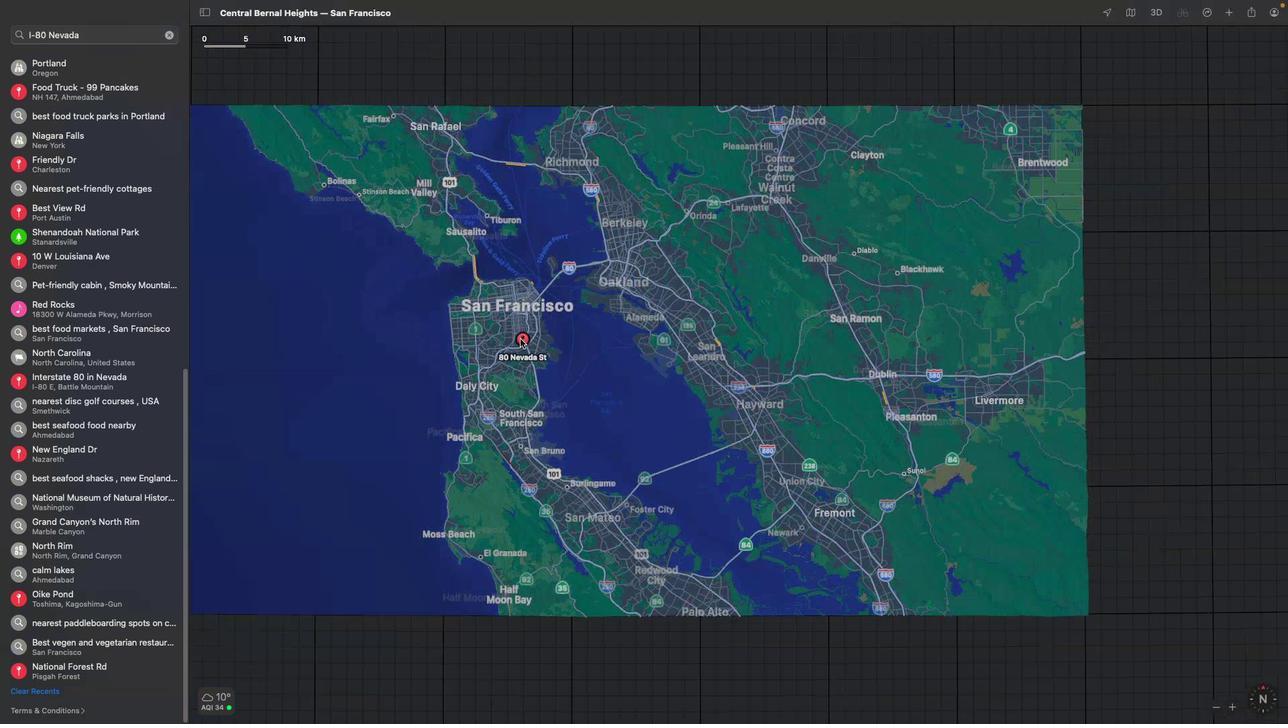 
Action: Mouse scrolled (520, 339) with delta (0, -2)
Screenshot: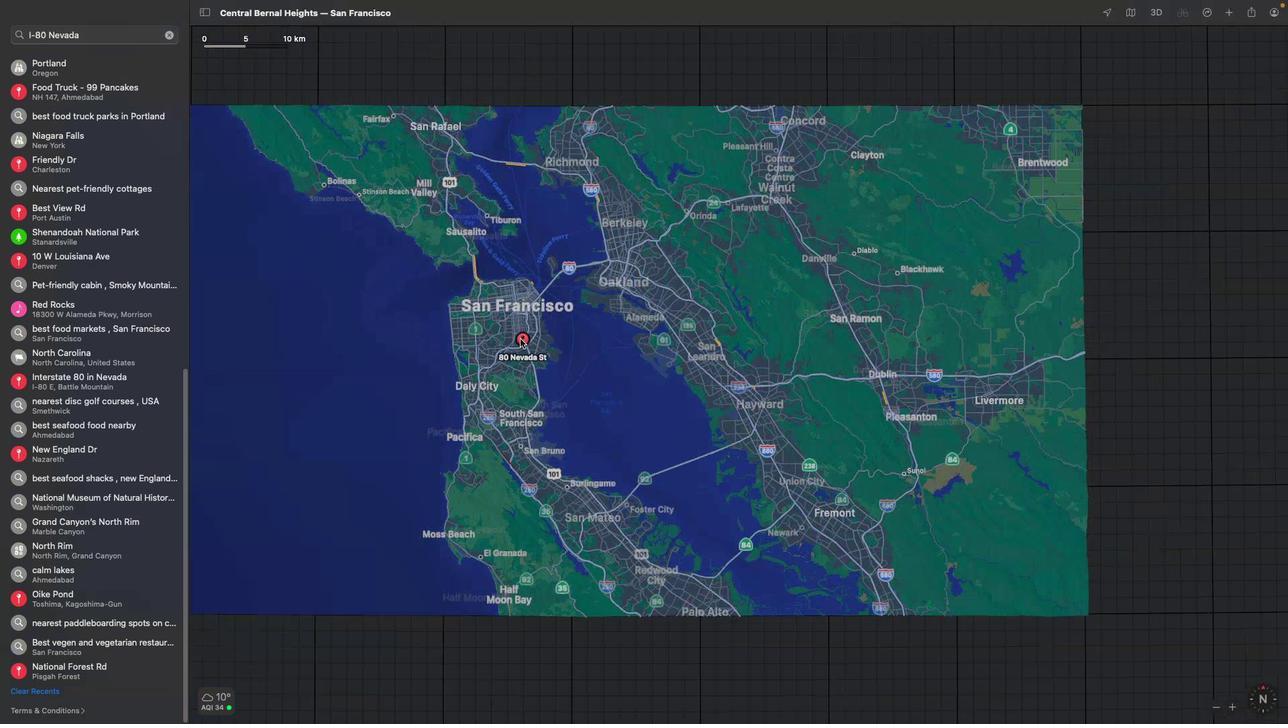 
Action: Mouse scrolled (520, 339) with delta (0, -3)
Screenshot: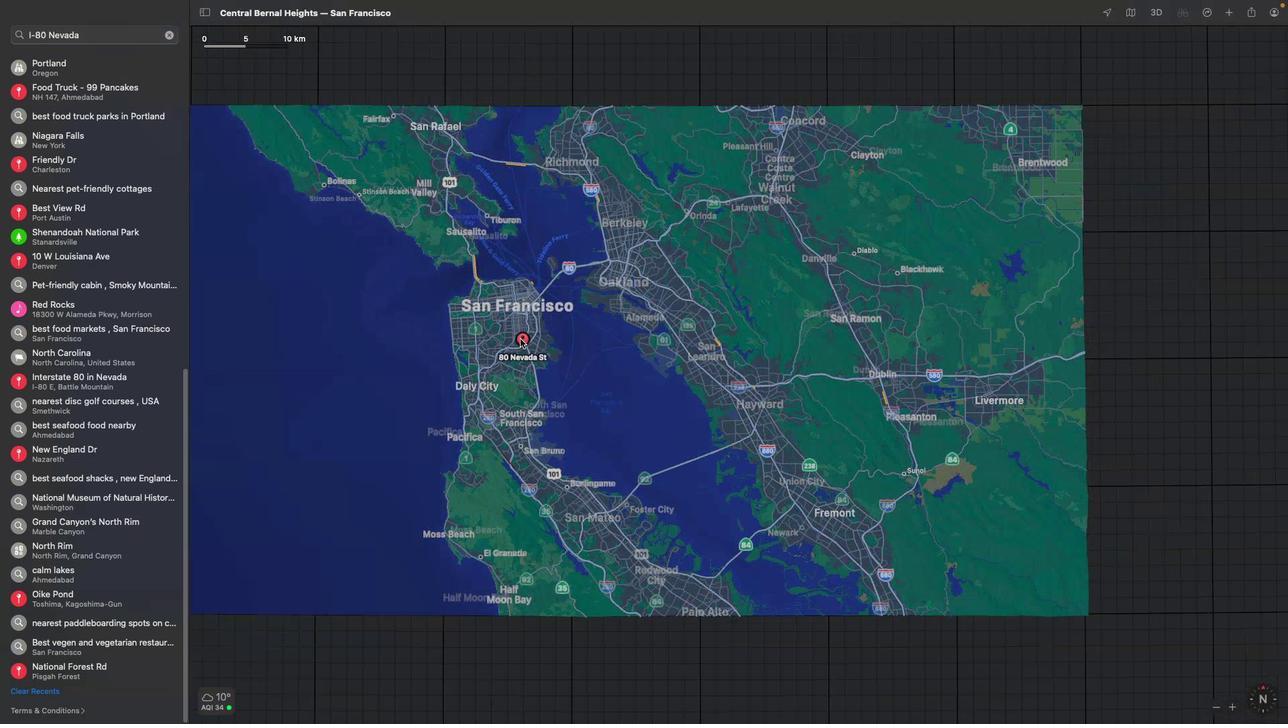 
Action: Mouse scrolled (520, 339) with delta (0, 0)
Screenshot: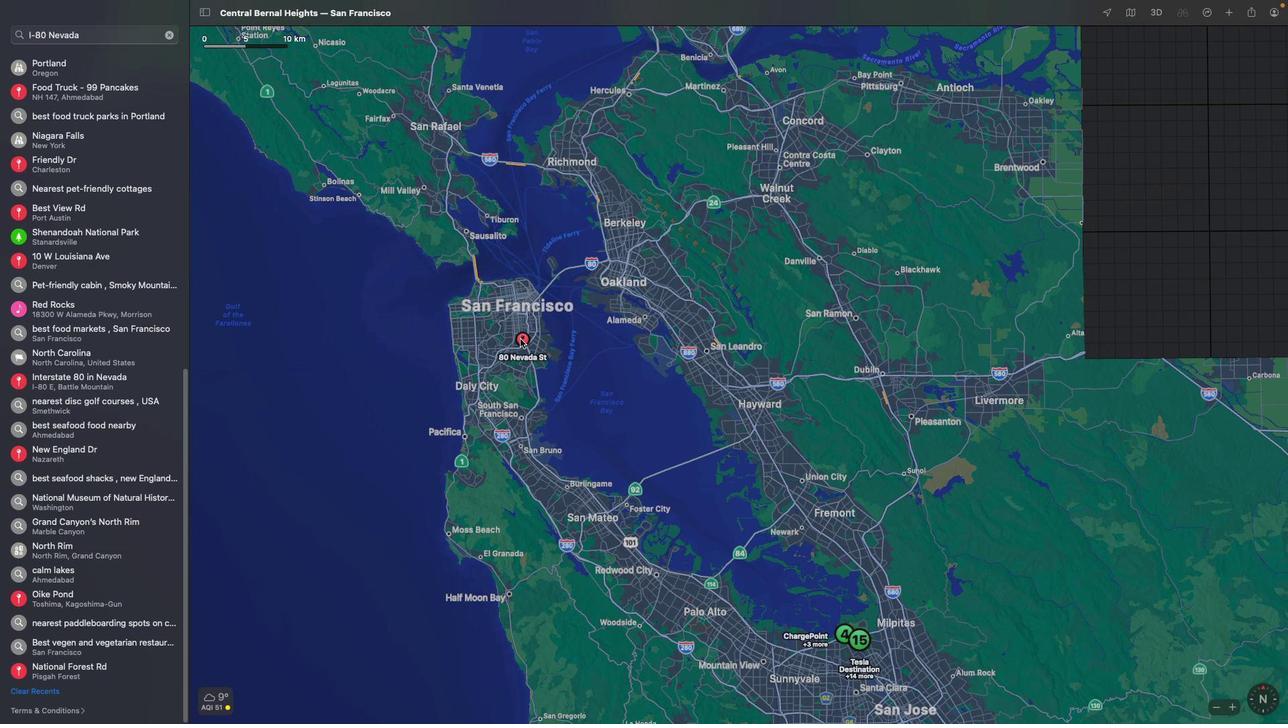 
Action: Mouse scrolled (520, 339) with delta (0, 0)
Screenshot: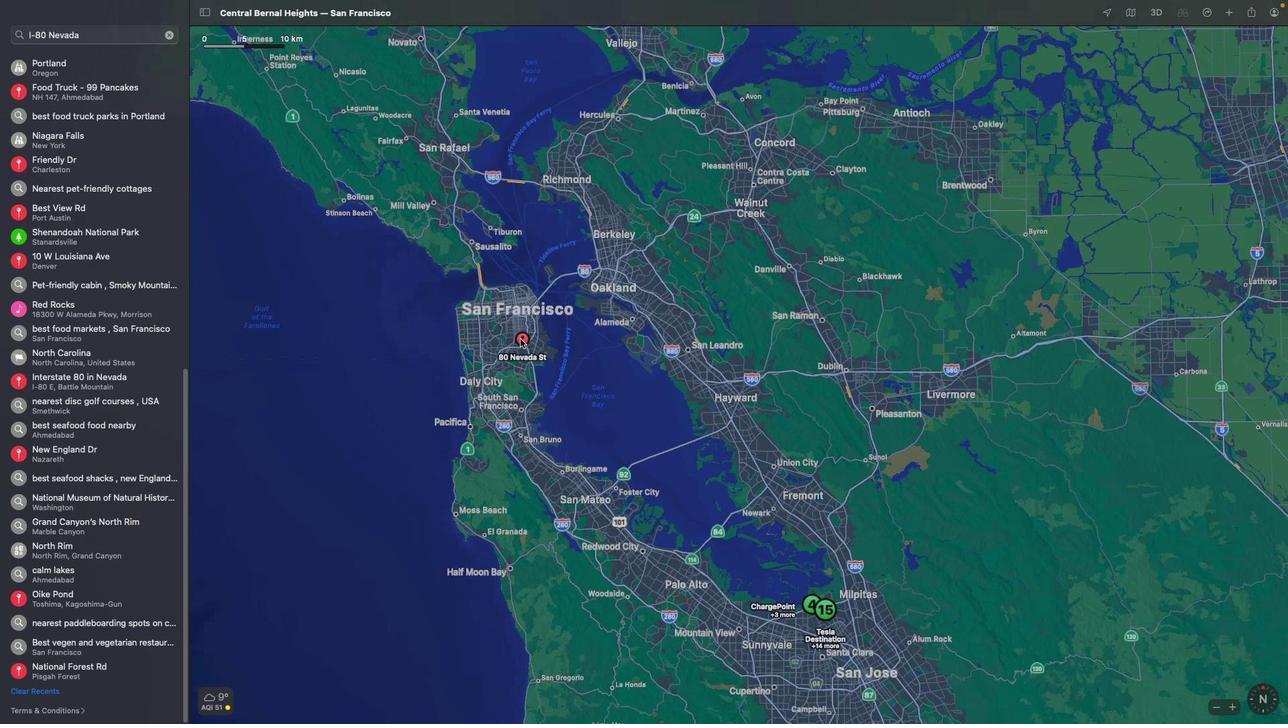 
Action: Mouse scrolled (520, 339) with delta (0, 0)
Screenshot: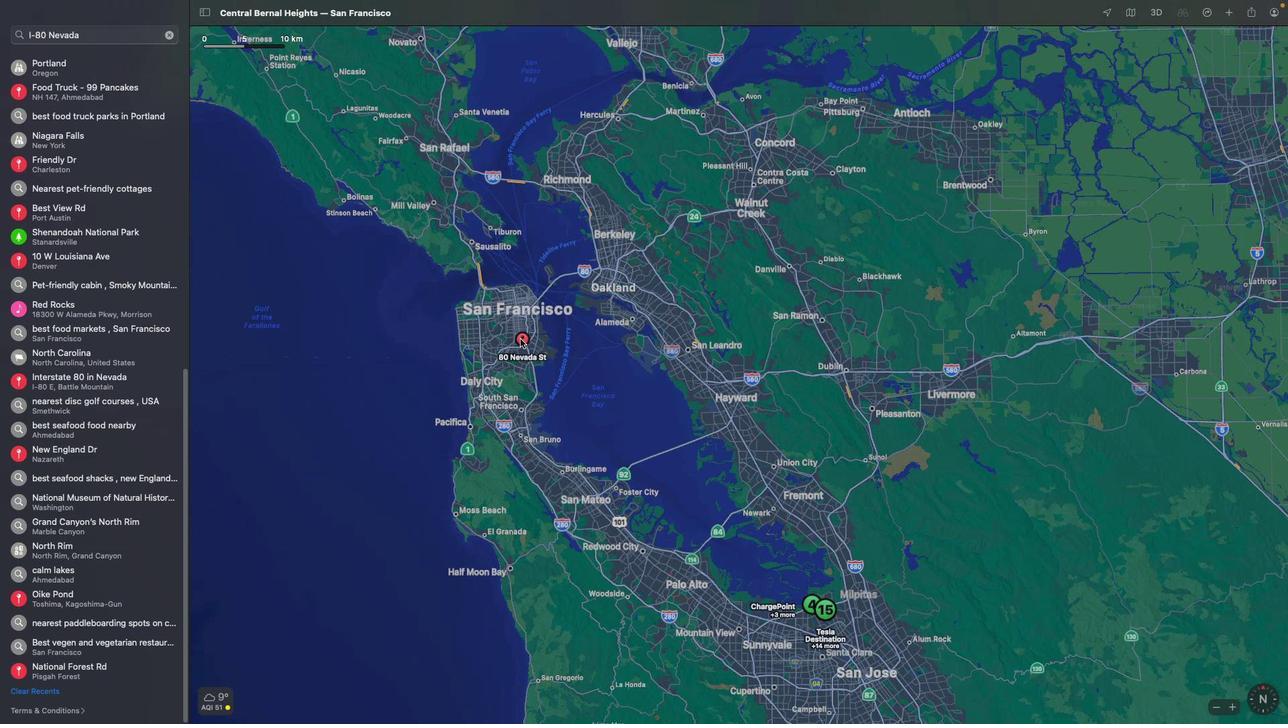 
Action: Mouse scrolled (520, 339) with delta (0, 0)
Screenshot: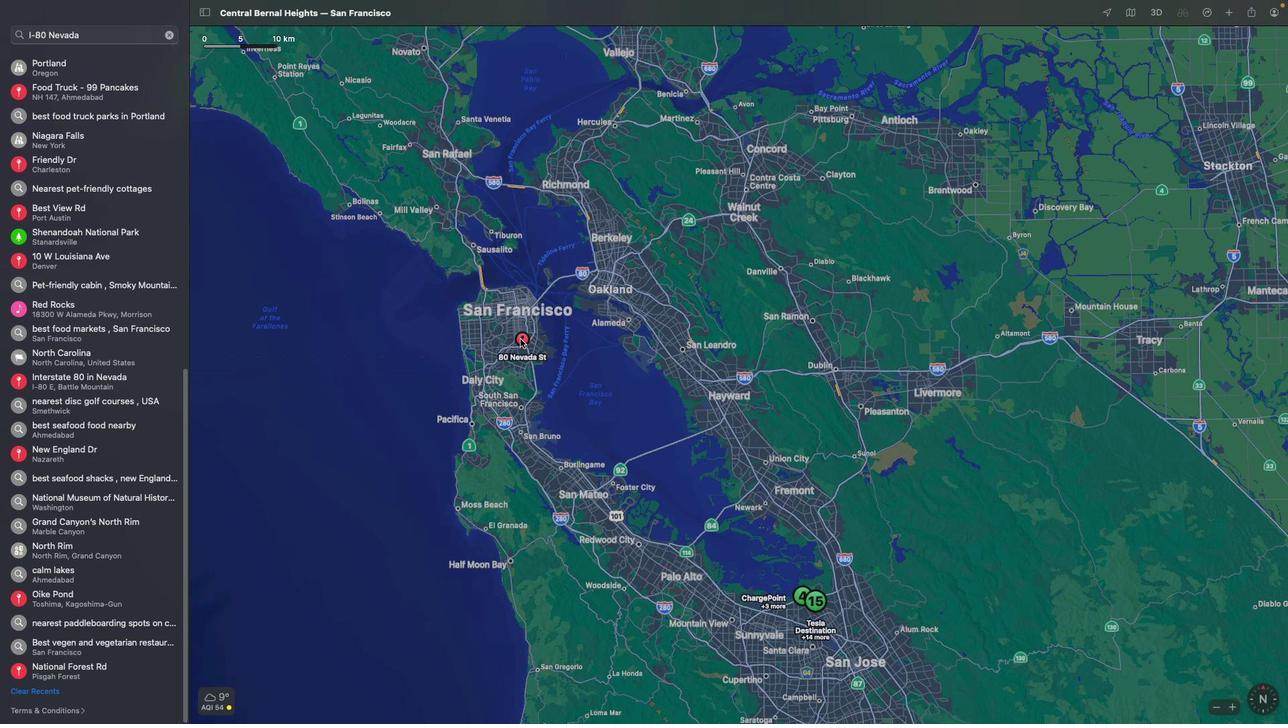 
Action: Mouse scrolled (520, 339) with delta (0, 0)
Screenshot: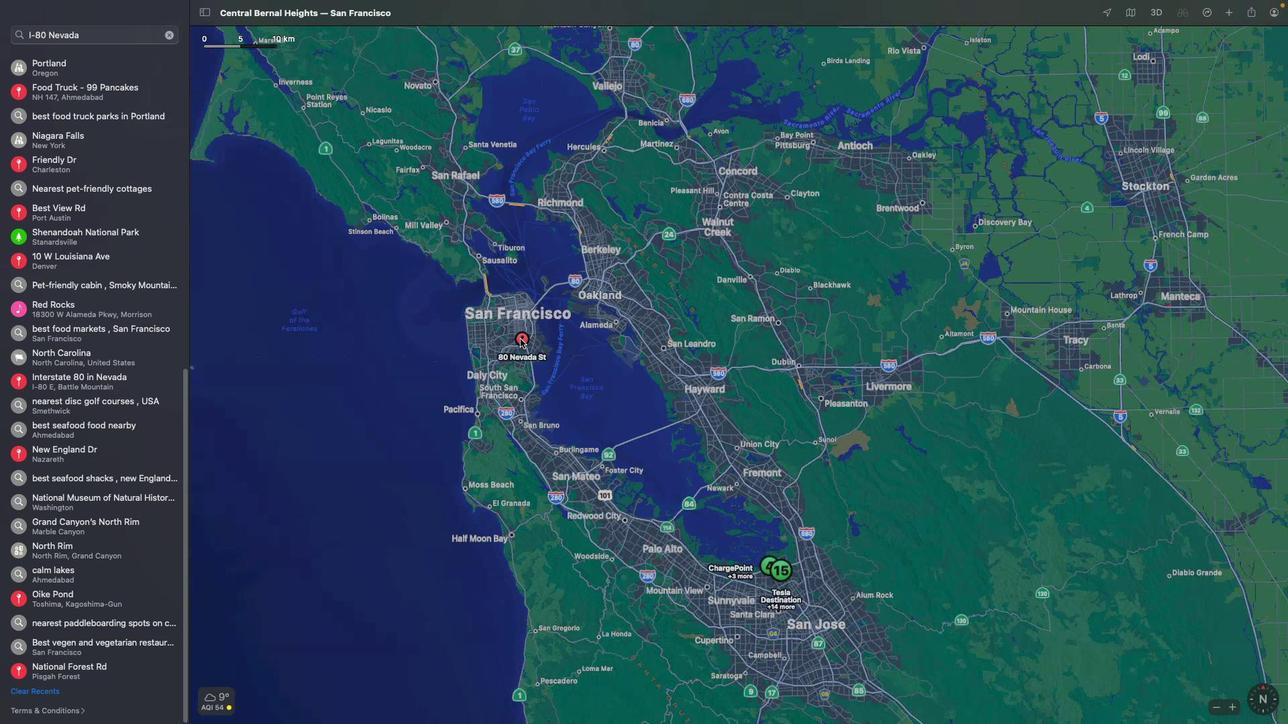 
Action: Mouse scrolled (520, 339) with delta (0, -1)
Screenshot: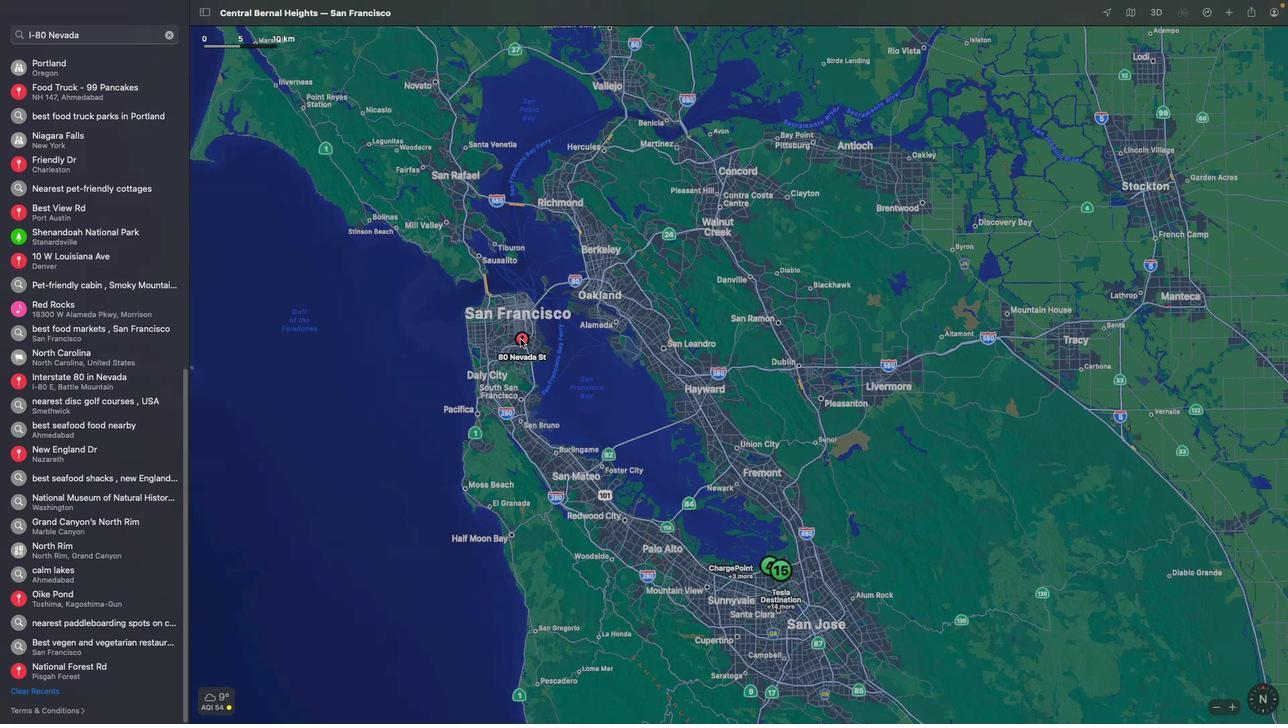 
Action: Mouse scrolled (520, 339) with delta (0, 0)
Screenshot: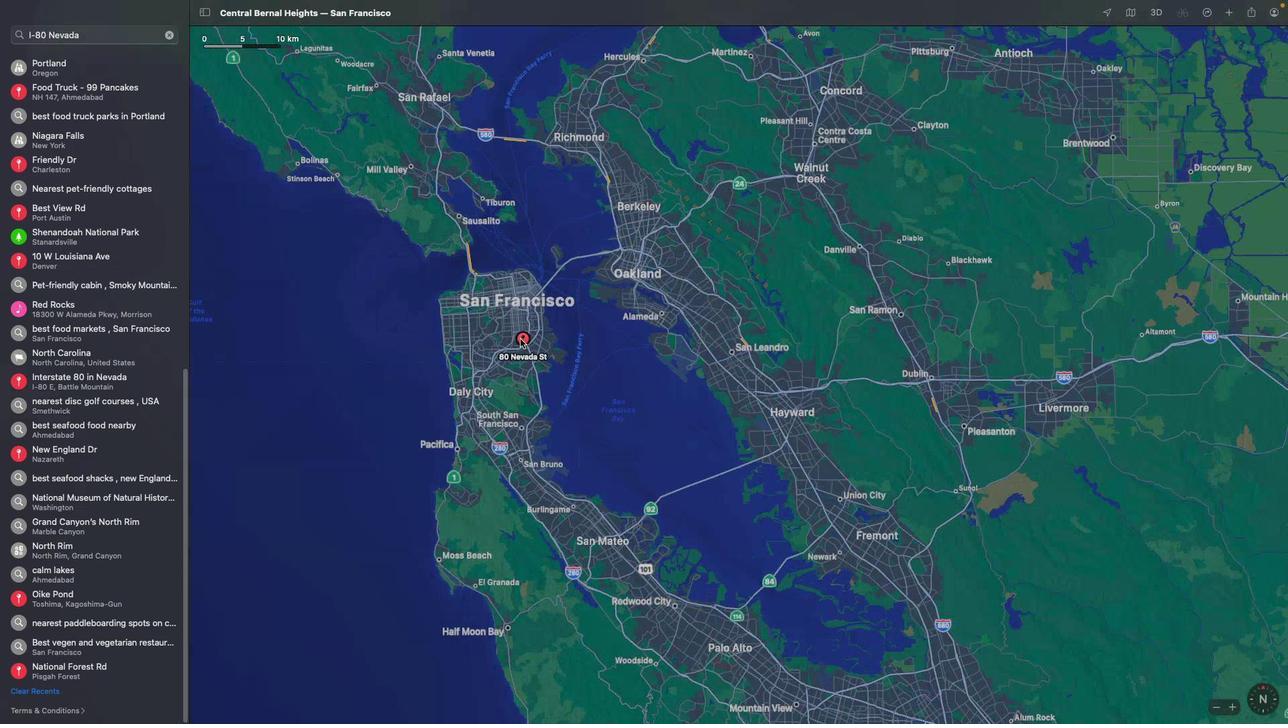 
Action: Mouse scrolled (520, 339) with delta (0, 0)
Screenshot: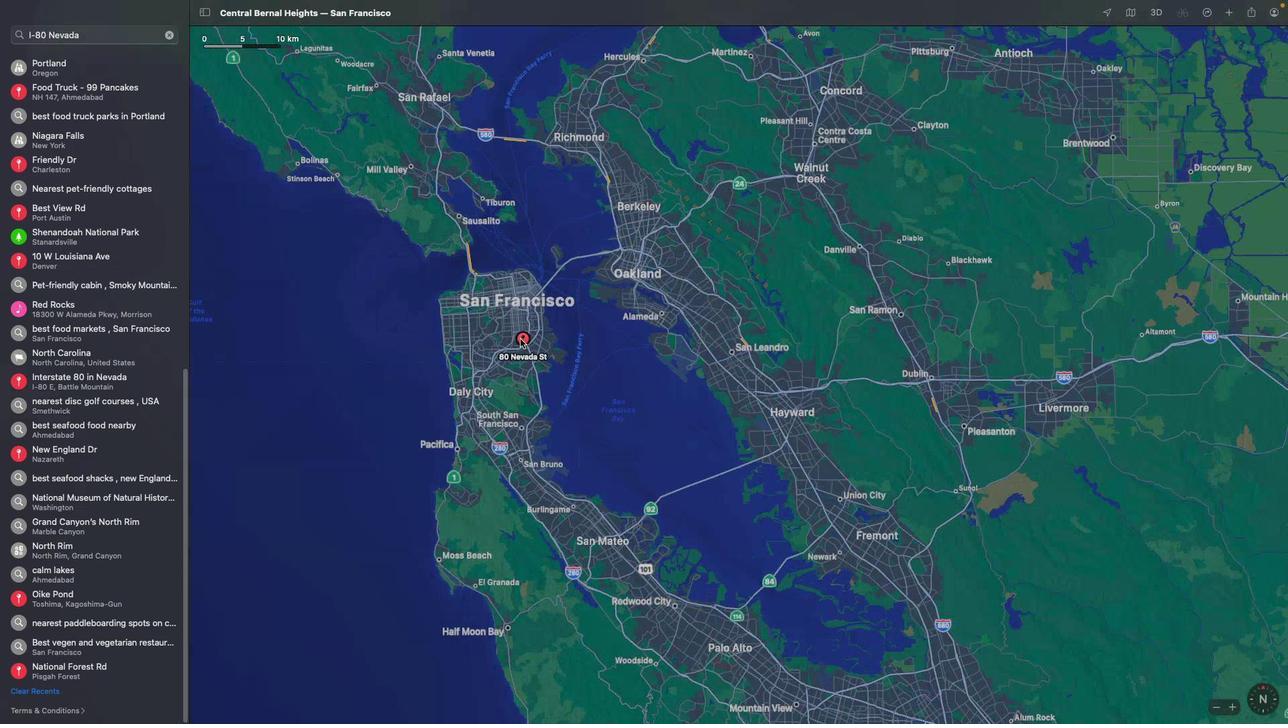 
Action: Mouse scrolled (520, 339) with delta (0, 2)
Screenshot: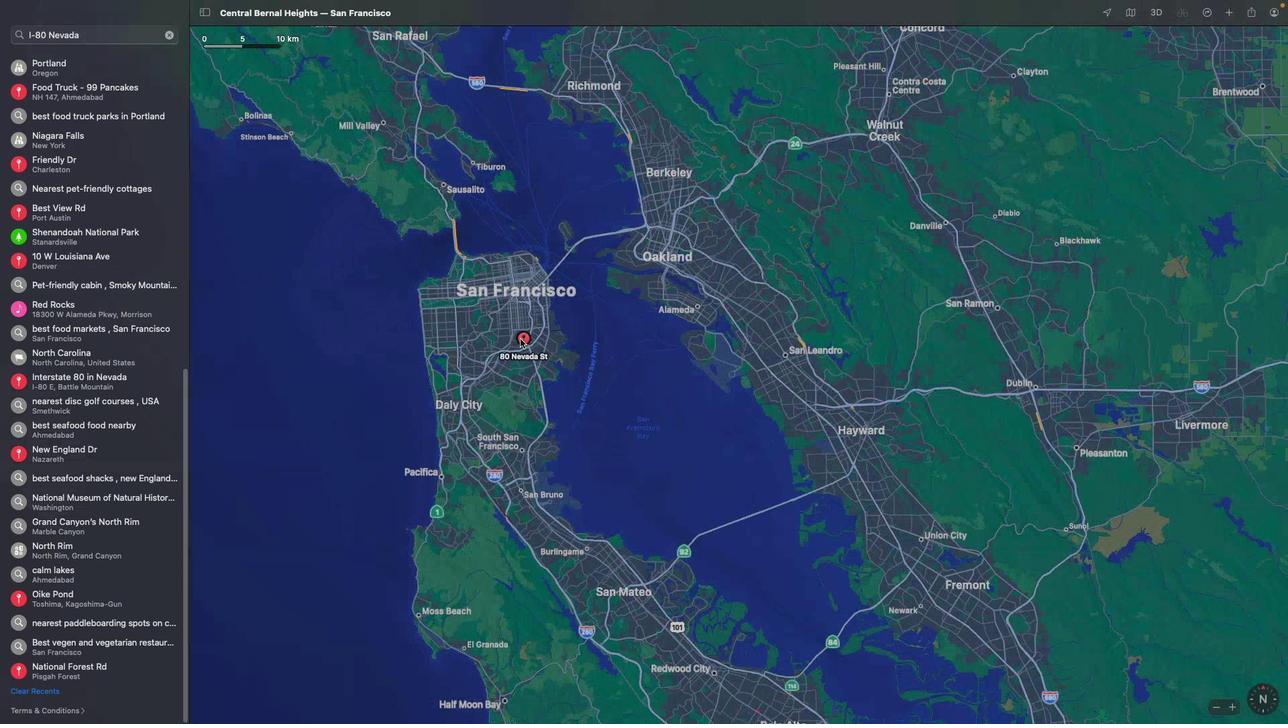 
Action: Mouse scrolled (520, 339) with delta (0, 3)
Screenshot: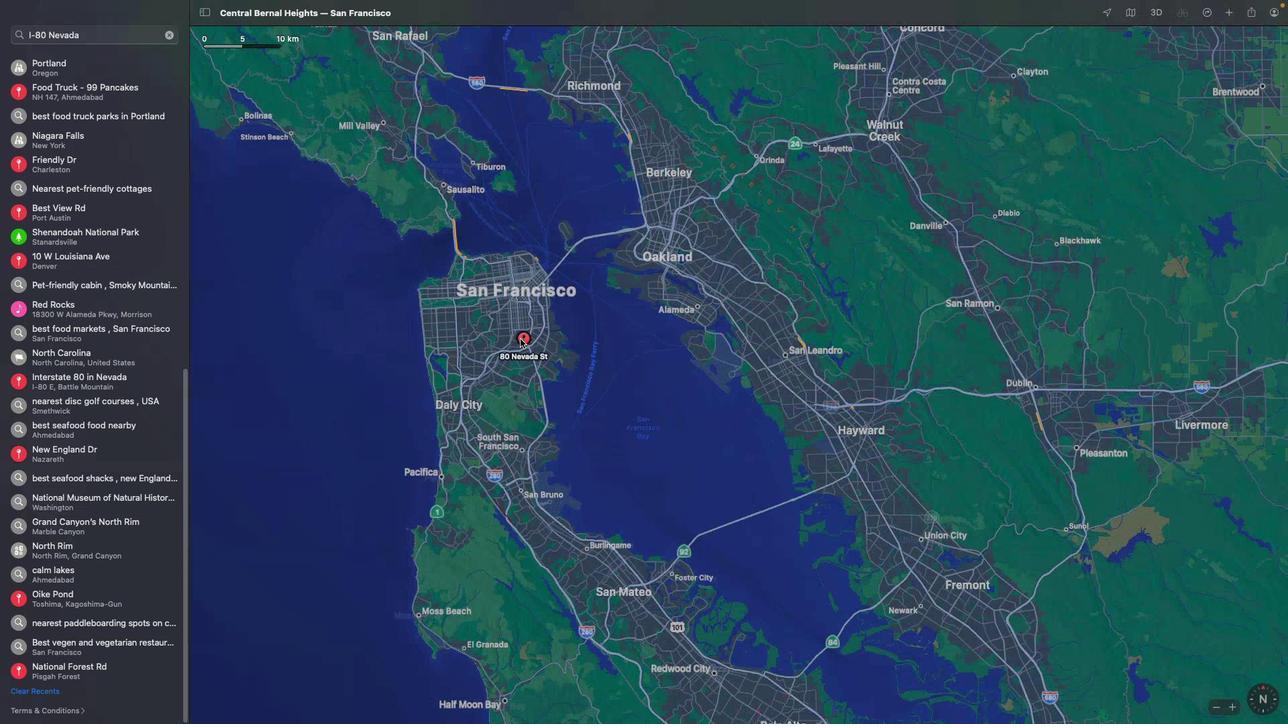 
Action: Mouse scrolled (520, 339) with delta (0, 4)
Screenshot: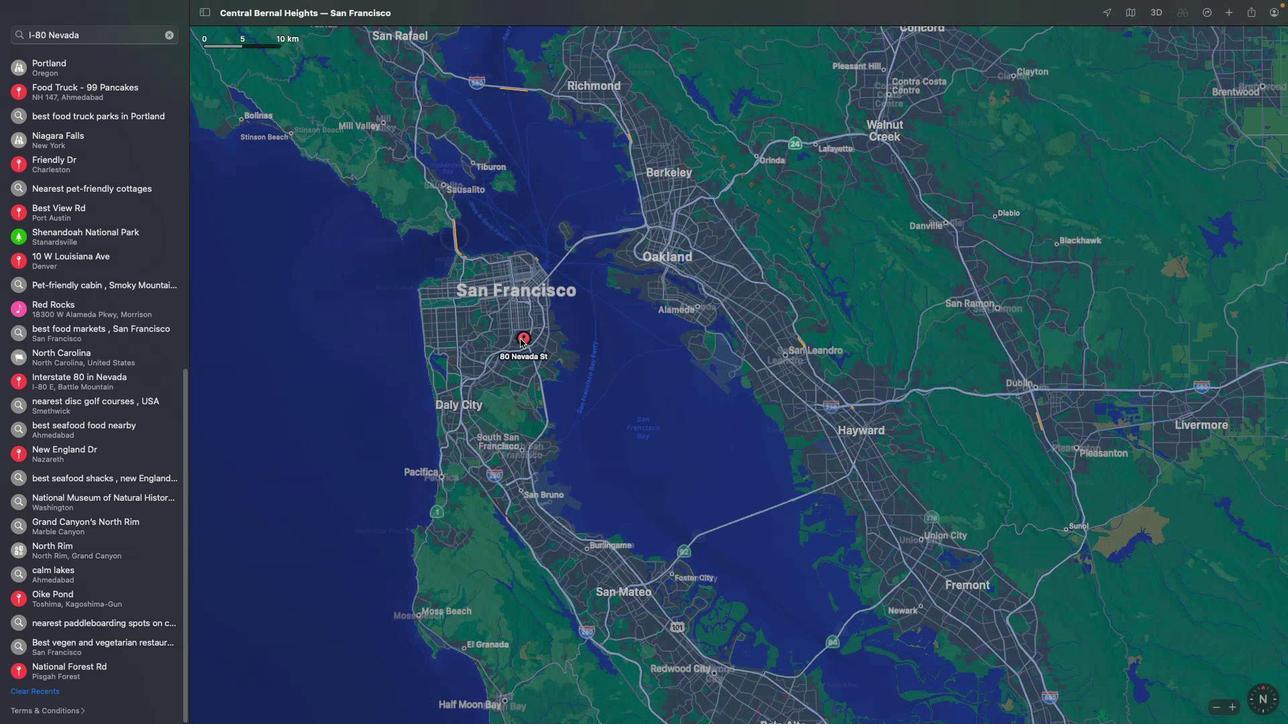 
Action: Mouse scrolled (520, 339) with delta (0, 0)
Screenshot: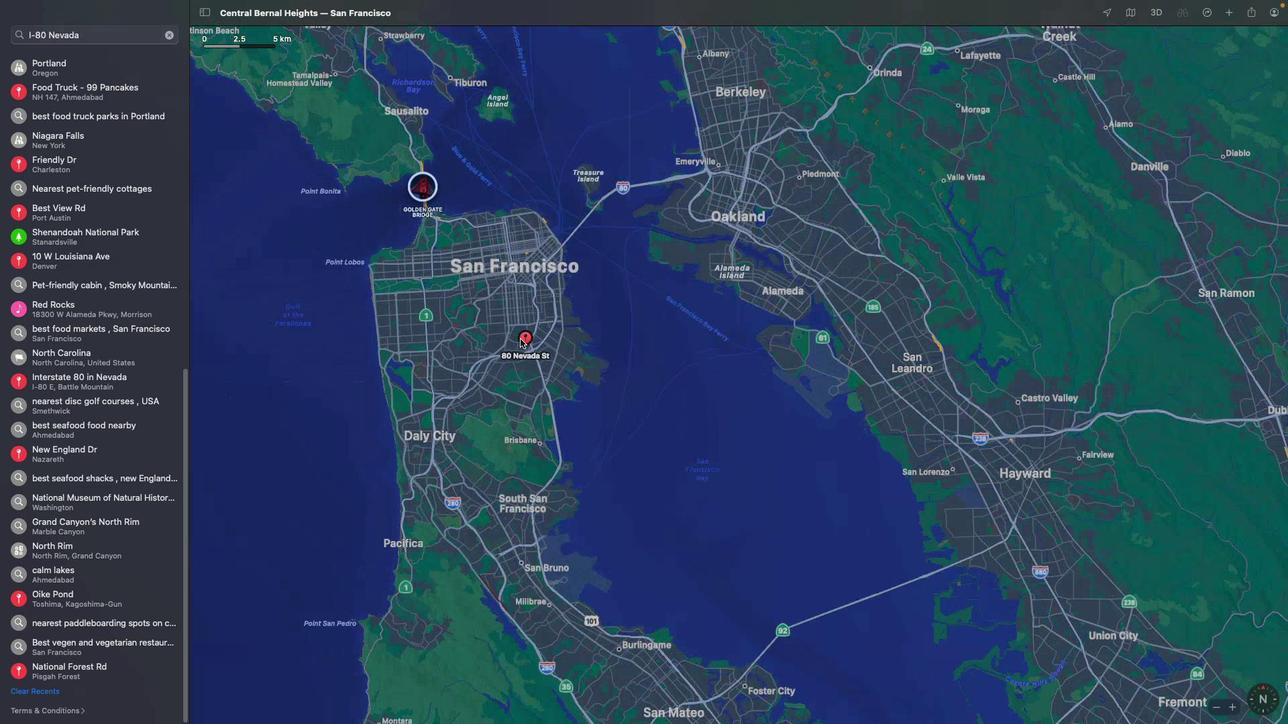 
Action: Mouse scrolled (520, 339) with delta (0, 0)
Screenshot: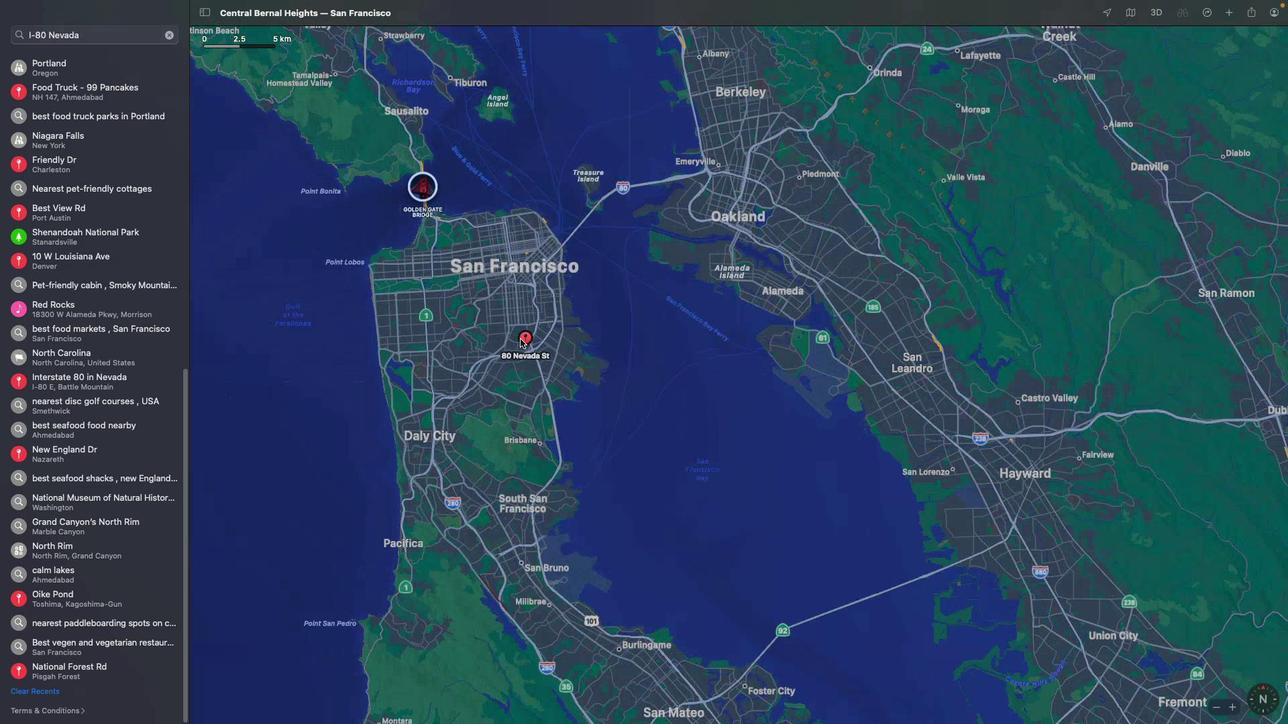 
Action: Mouse scrolled (520, 339) with delta (0, 2)
Screenshot: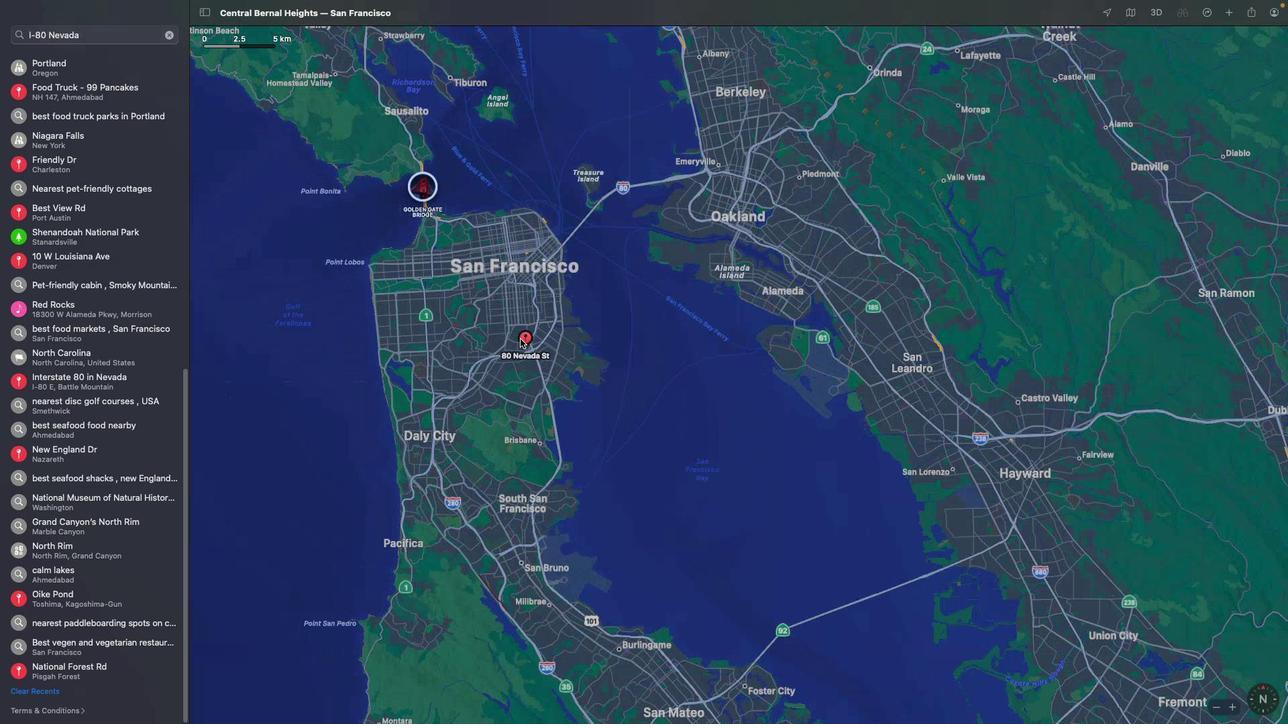 
Action: Mouse scrolled (520, 339) with delta (0, 3)
Screenshot: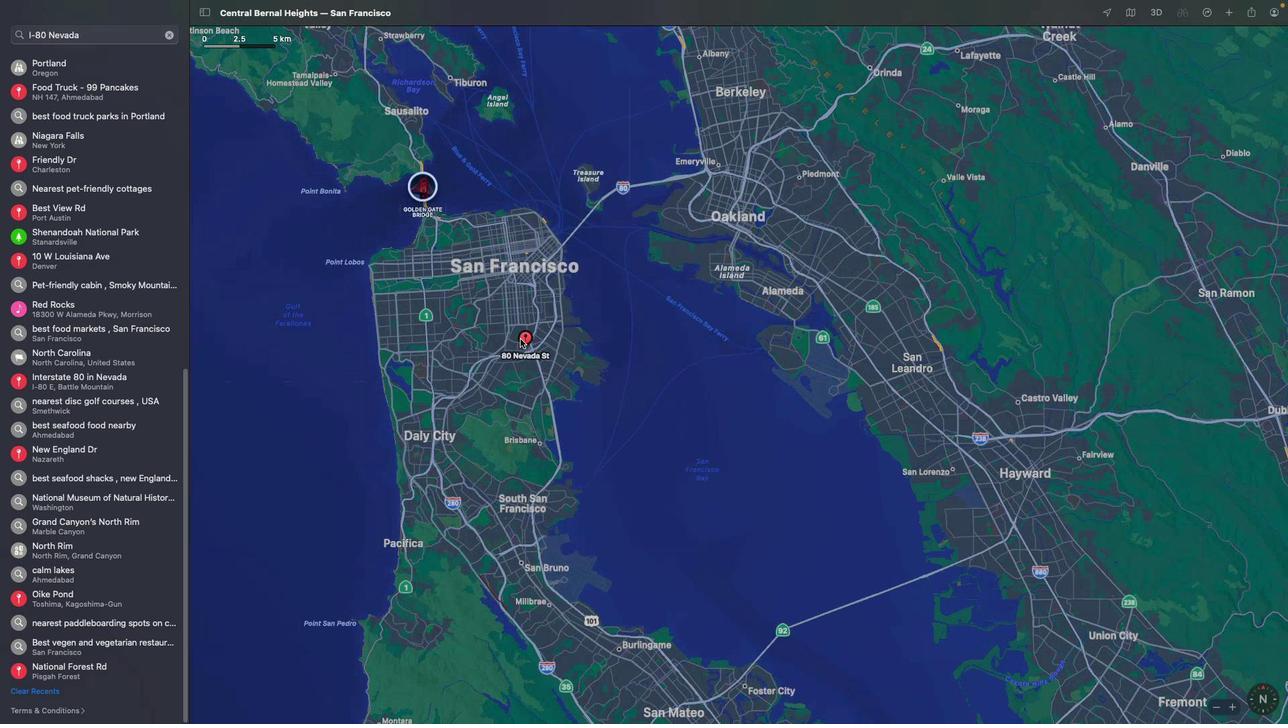
Action: Mouse moved to (115, 38)
Screenshot: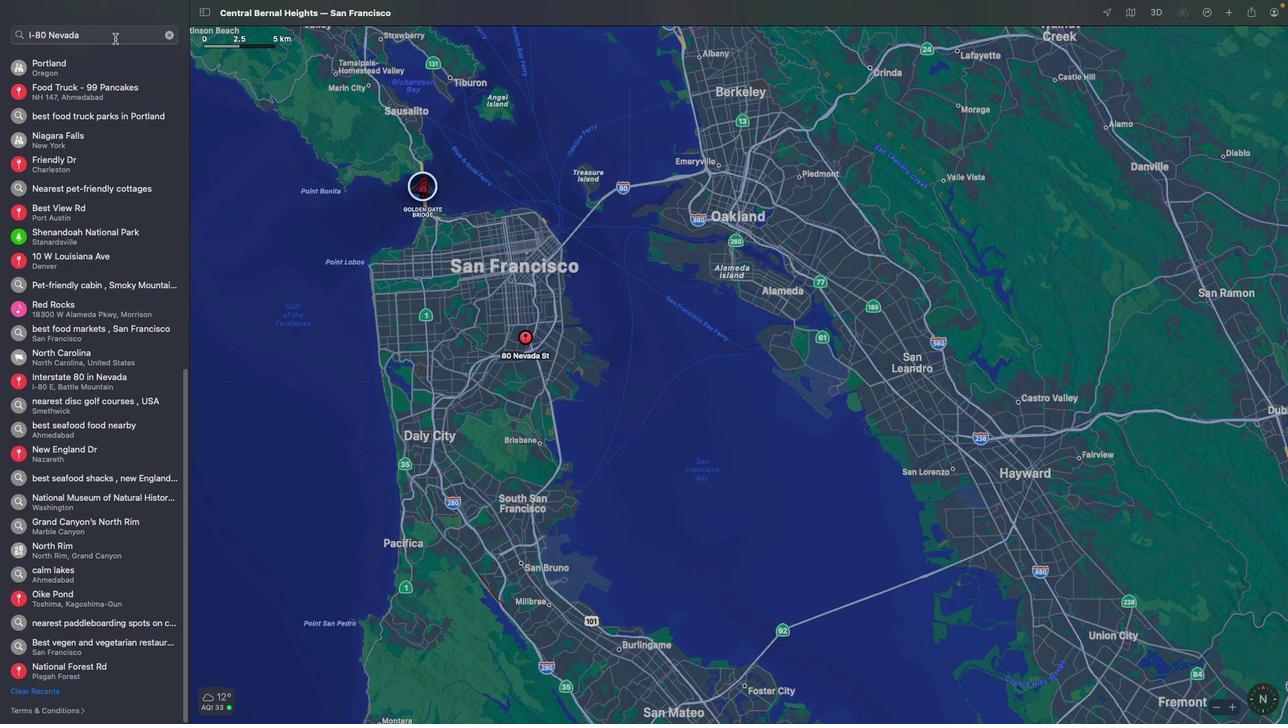 
Action: Mouse pressed left at (115, 38)
Screenshot: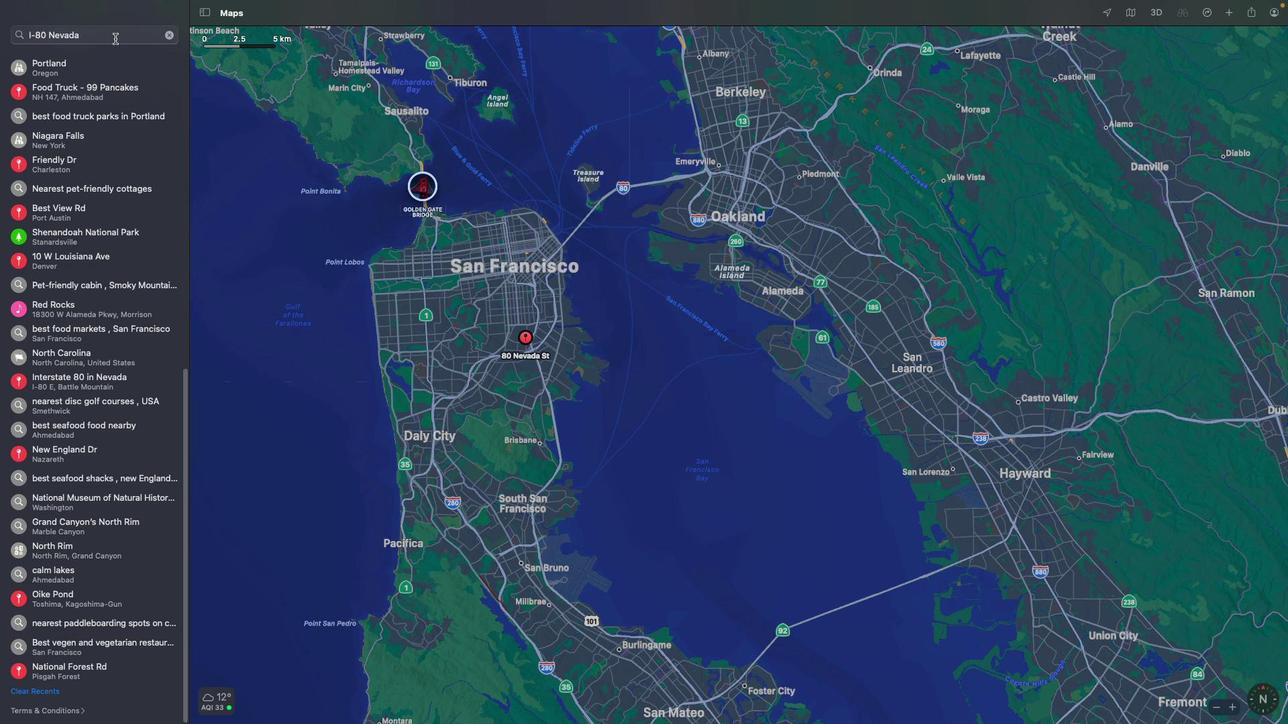 
Action: Key pressed Key.enter
Screenshot: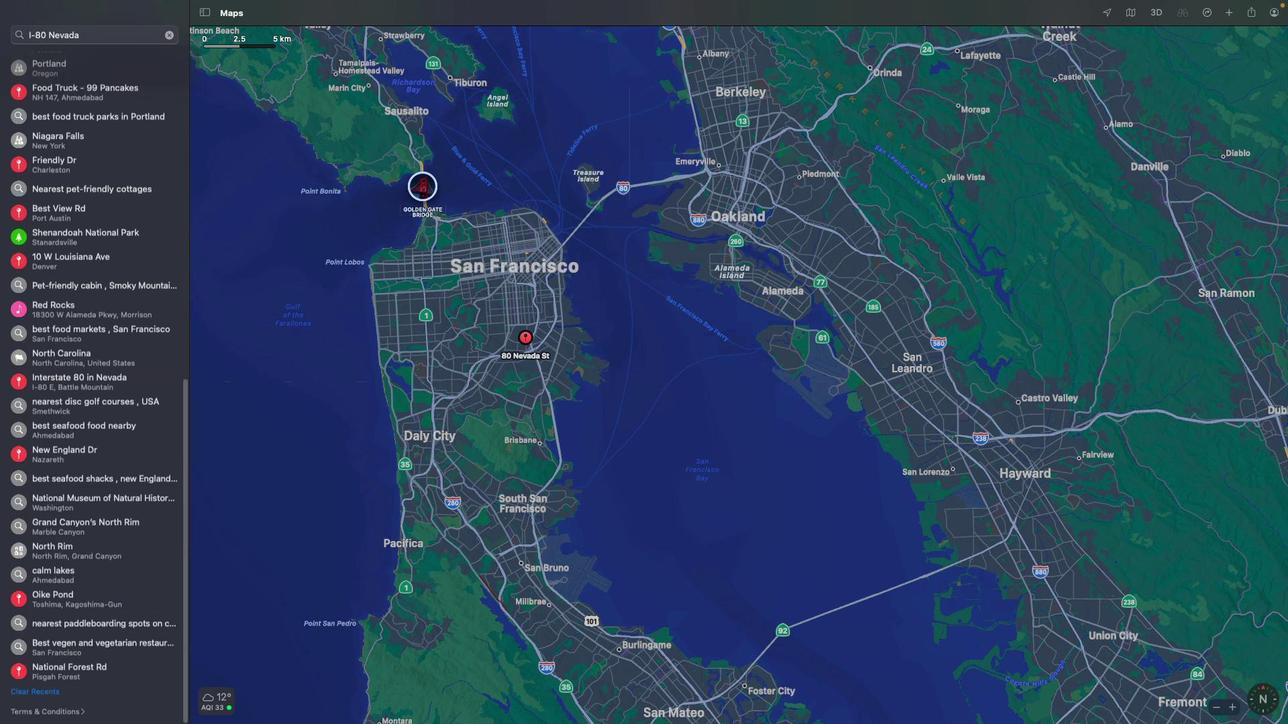 
Action: Mouse moved to (889, 404)
Screenshot: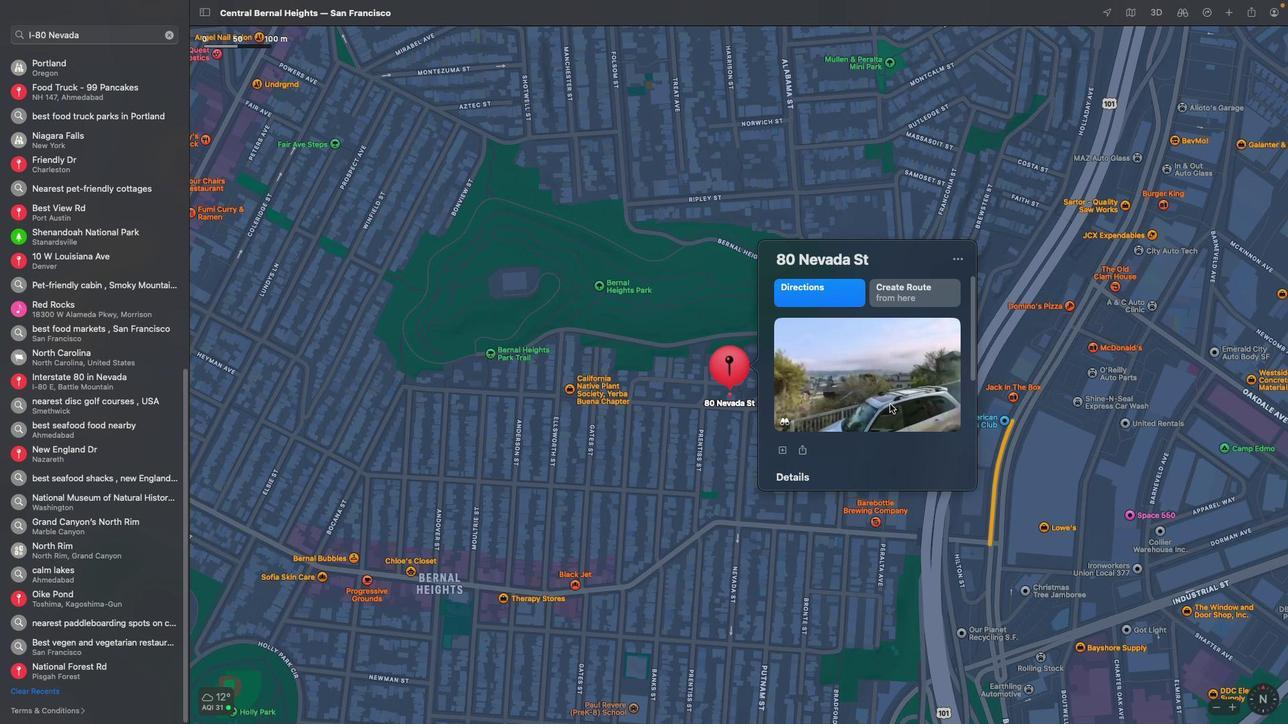
Action: Mouse scrolled (889, 404) with delta (0, 0)
Screenshot: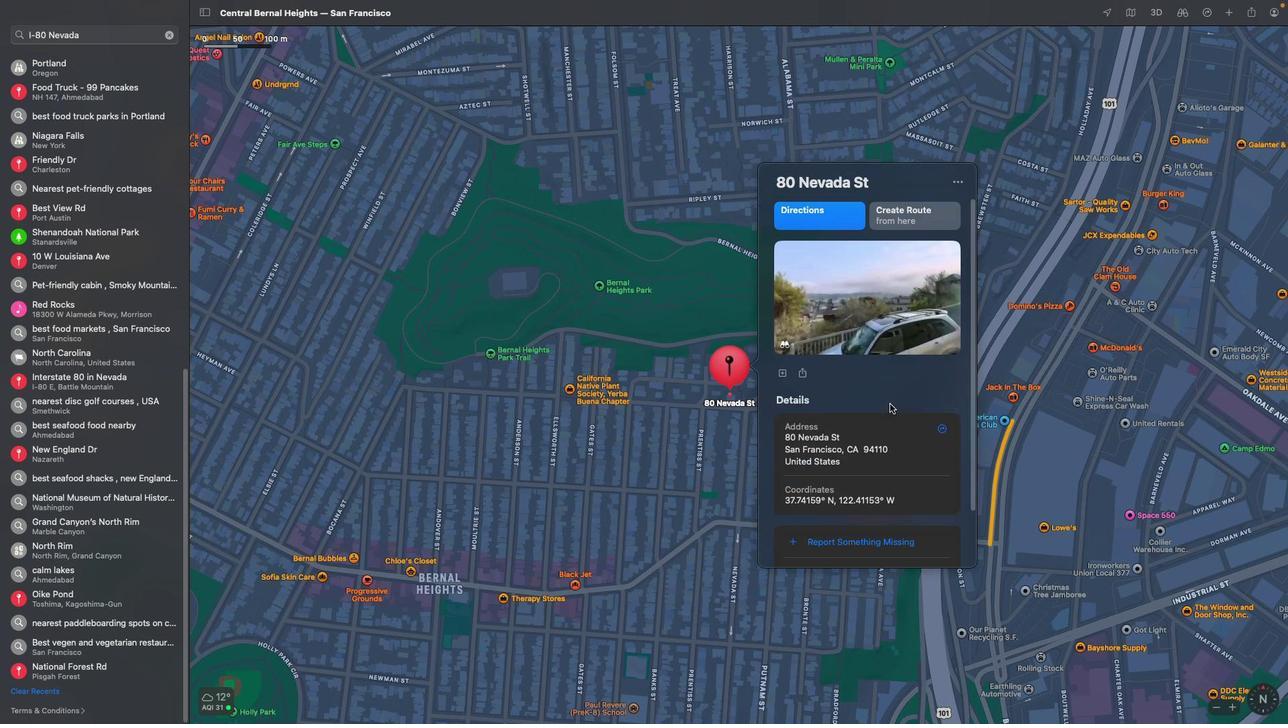 
Action: Mouse scrolled (889, 404) with delta (0, 0)
Screenshot: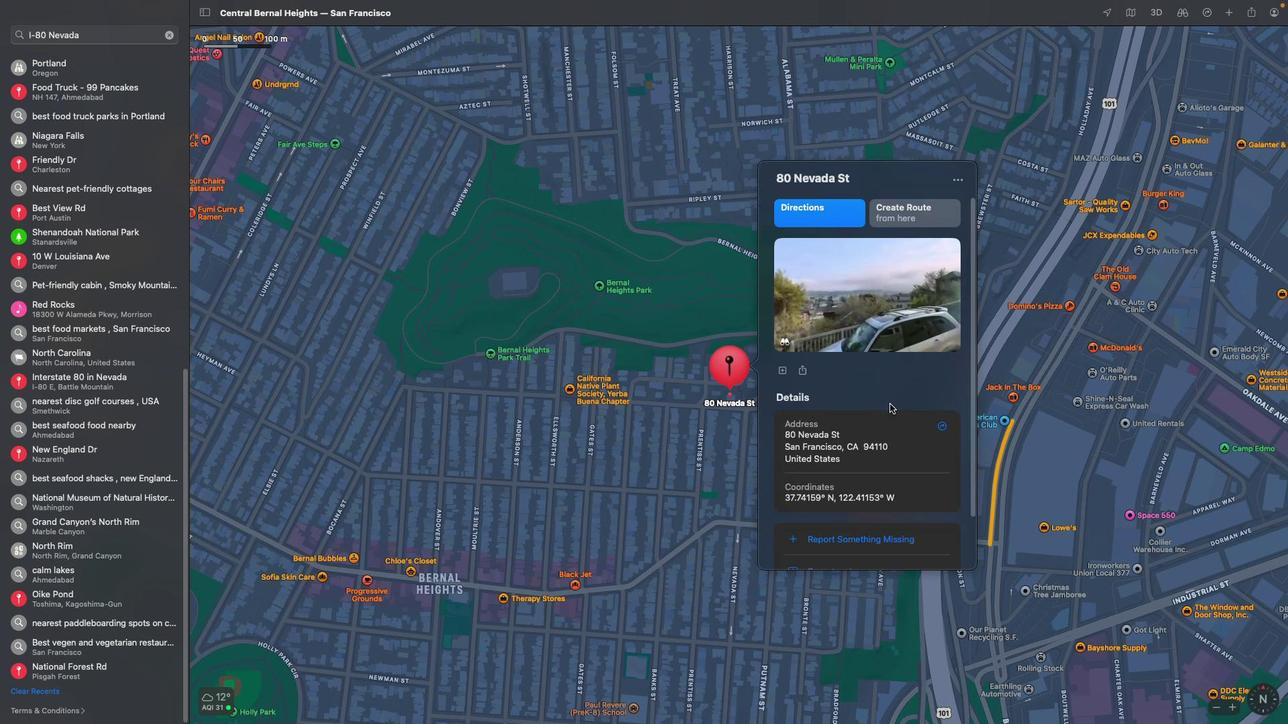 
Action: Mouse scrolled (889, 404) with delta (0, -2)
Screenshot: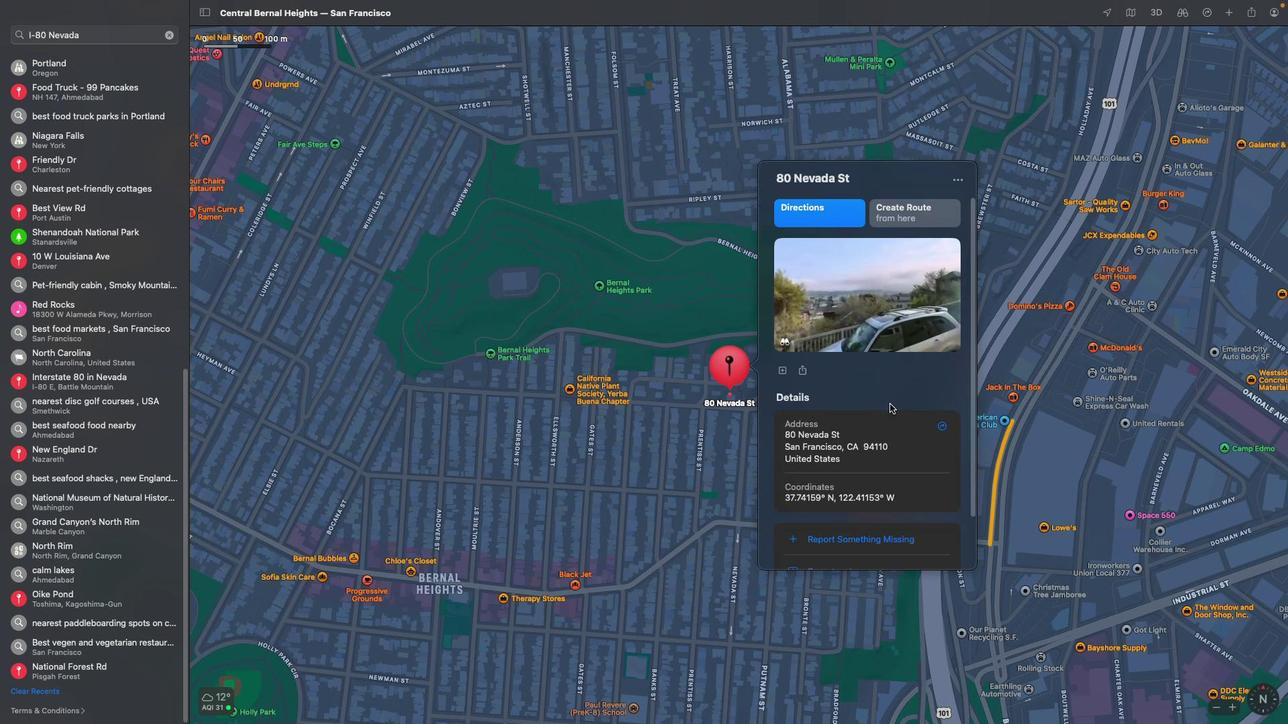 
Action: Mouse scrolled (889, 404) with delta (0, -3)
Screenshot: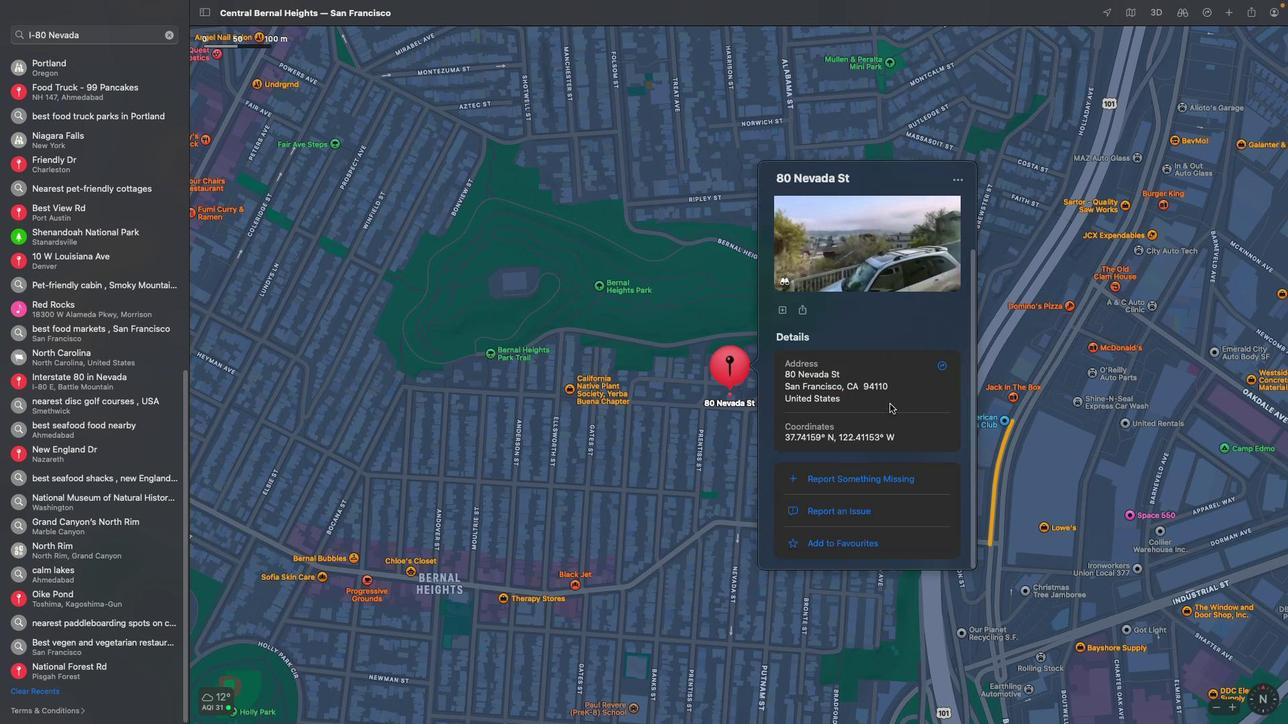 
Action: Mouse moved to (838, 427)
Screenshot: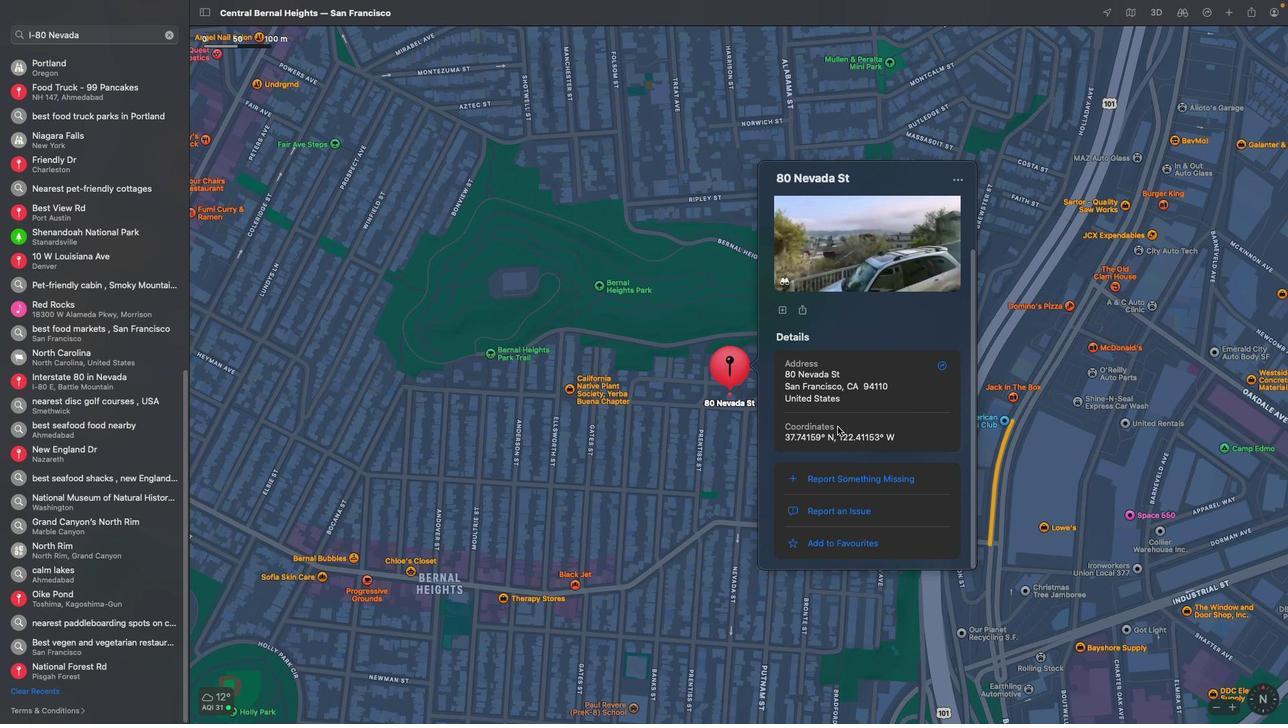 
Action: Mouse scrolled (838, 427) with delta (0, 0)
Screenshot: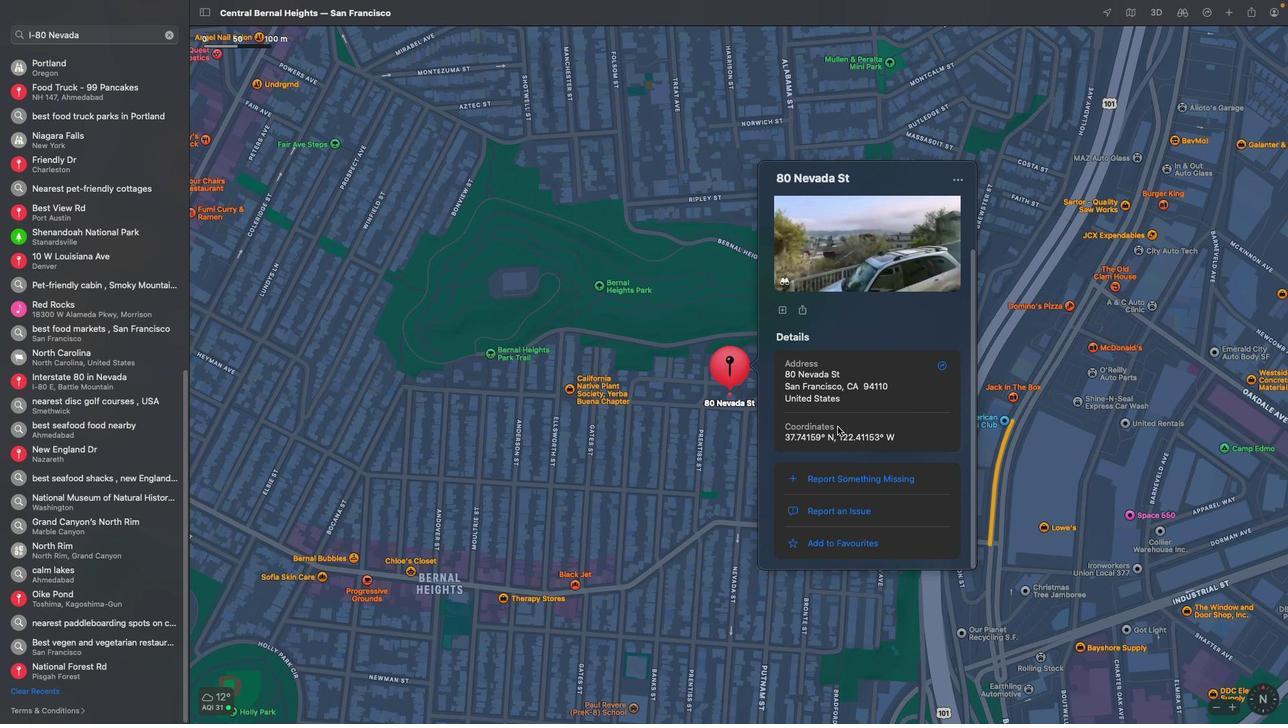 
Action: Mouse scrolled (838, 427) with delta (0, 0)
Screenshot: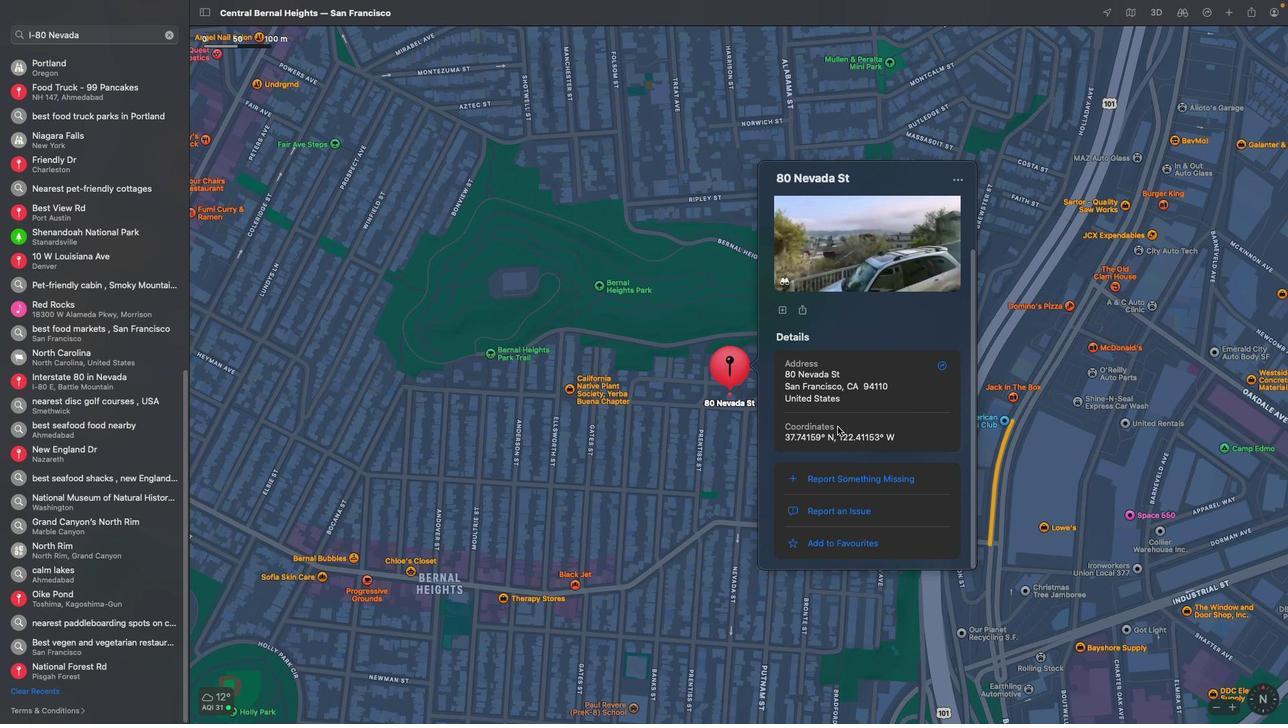 
Action: Mouse scrolled (838, 427) with delta (0, -1)
Screenshot: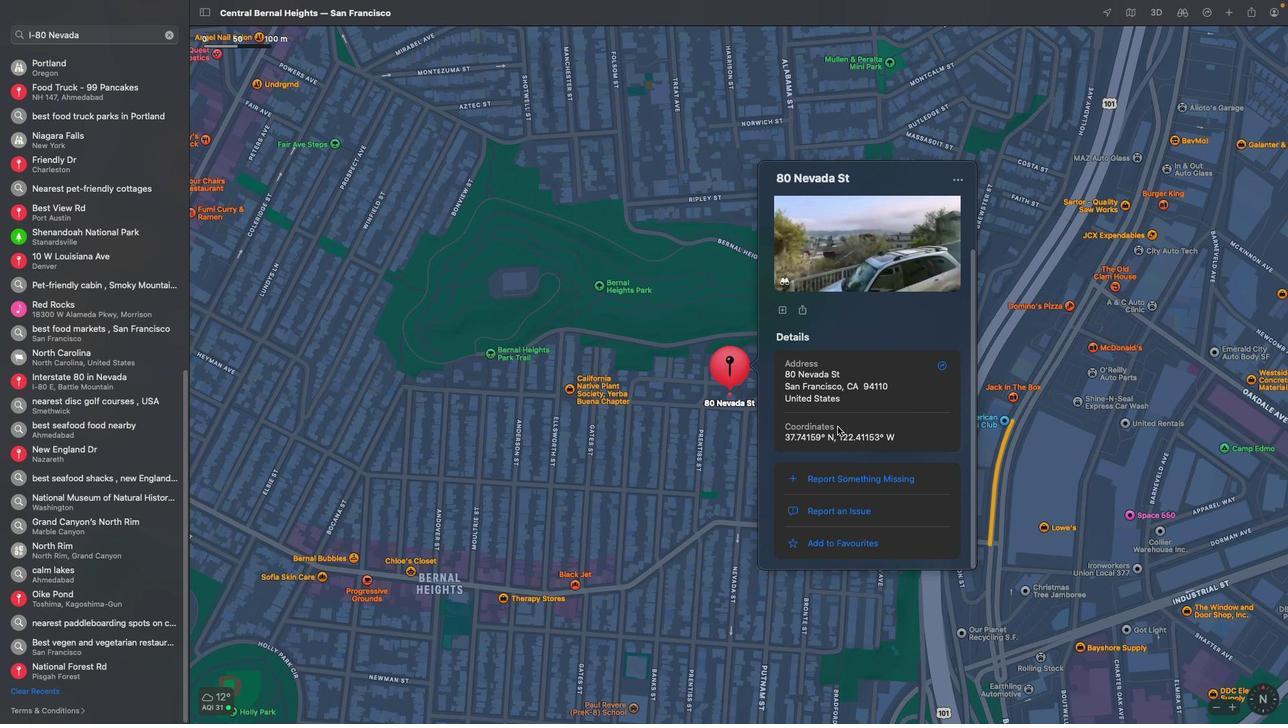 
Action: Mouse scrolled (838, 427) with delta (0, -2)
Screenshot: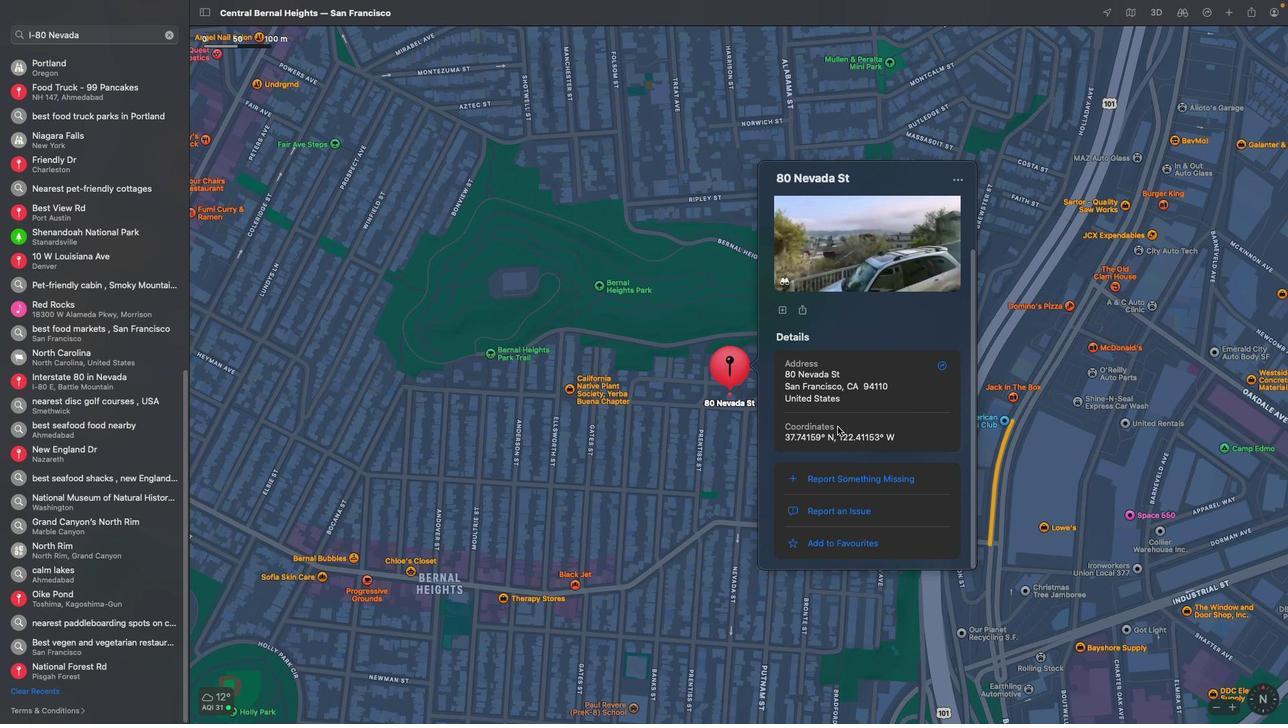 
Action: Mouse scrolled (838, 427) with delta (0, -2)
Screenshot: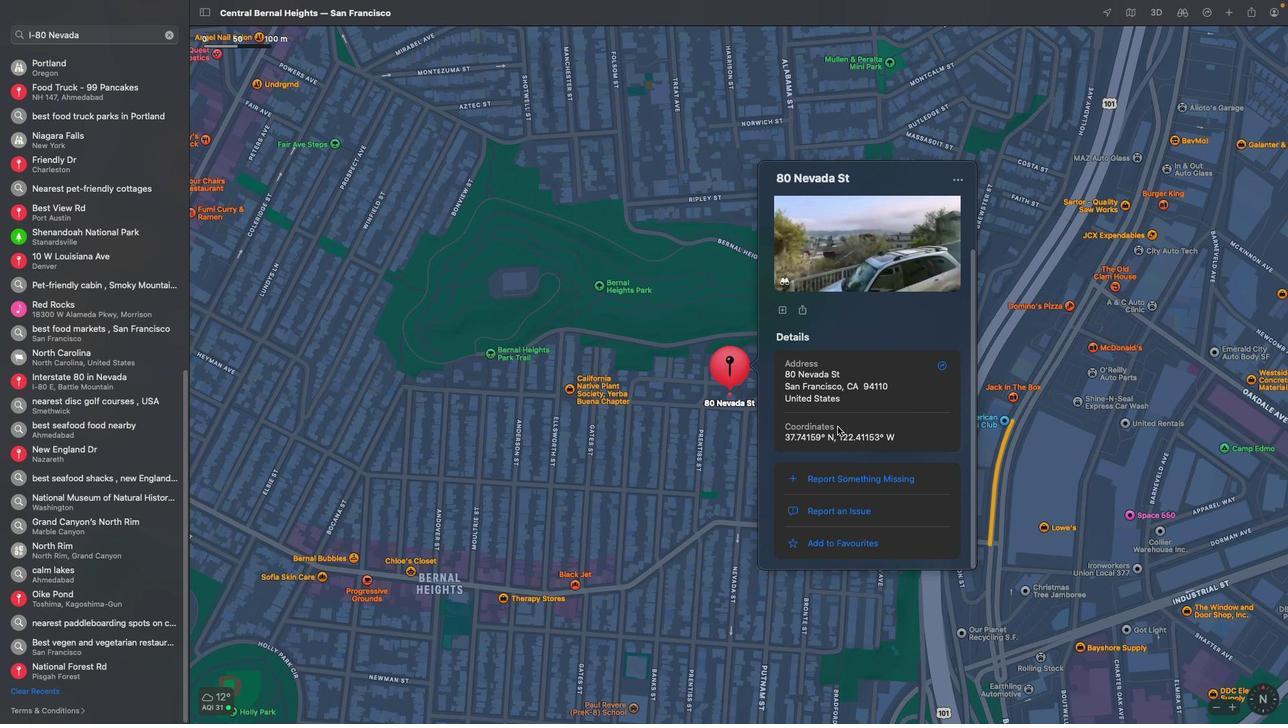 
Action: Mouse moved to (1136, 14)
Screenshot: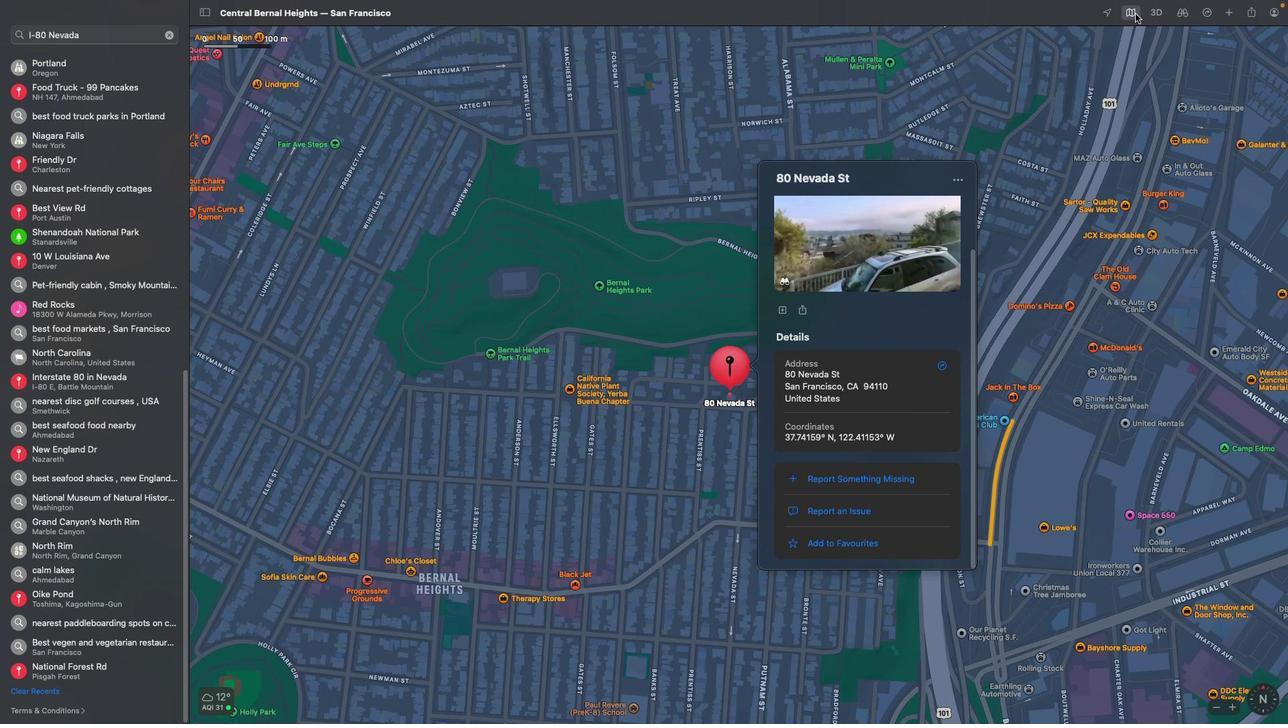 
Action: Mouse pressed left at (1136, 14)
Screenshot: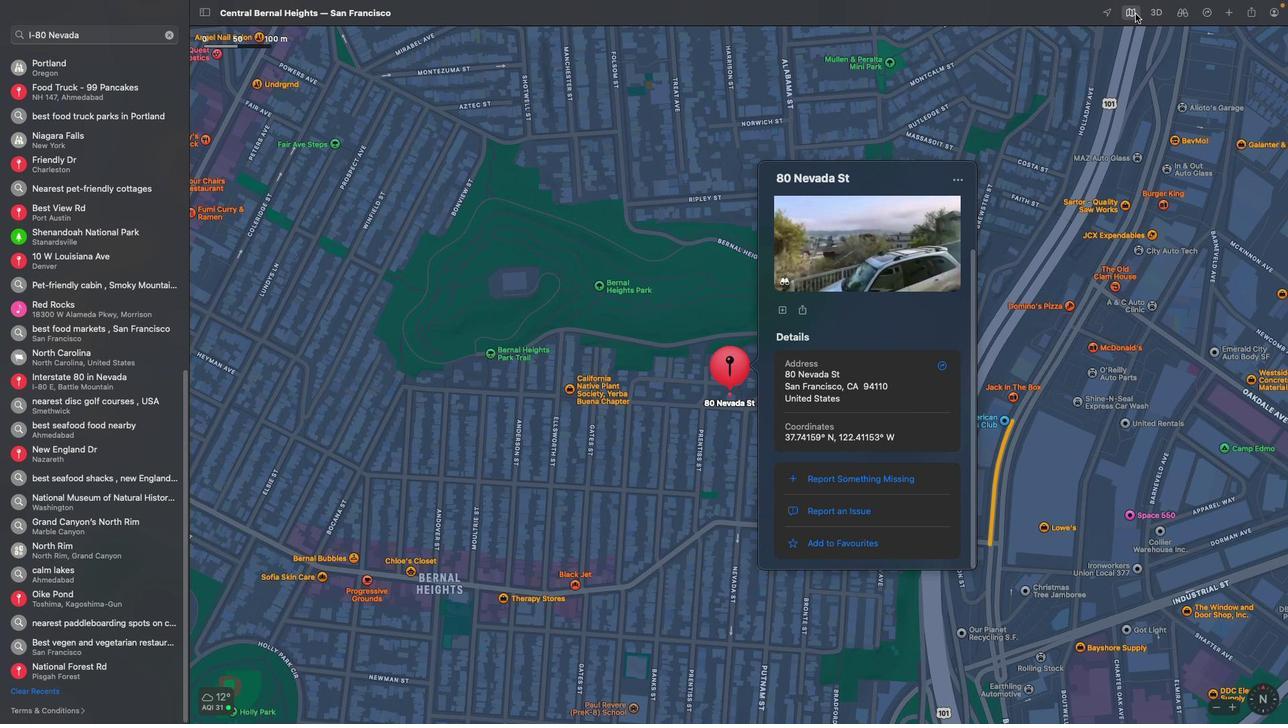 
Action: Mouse moved to (1173, 153)
Screenshot: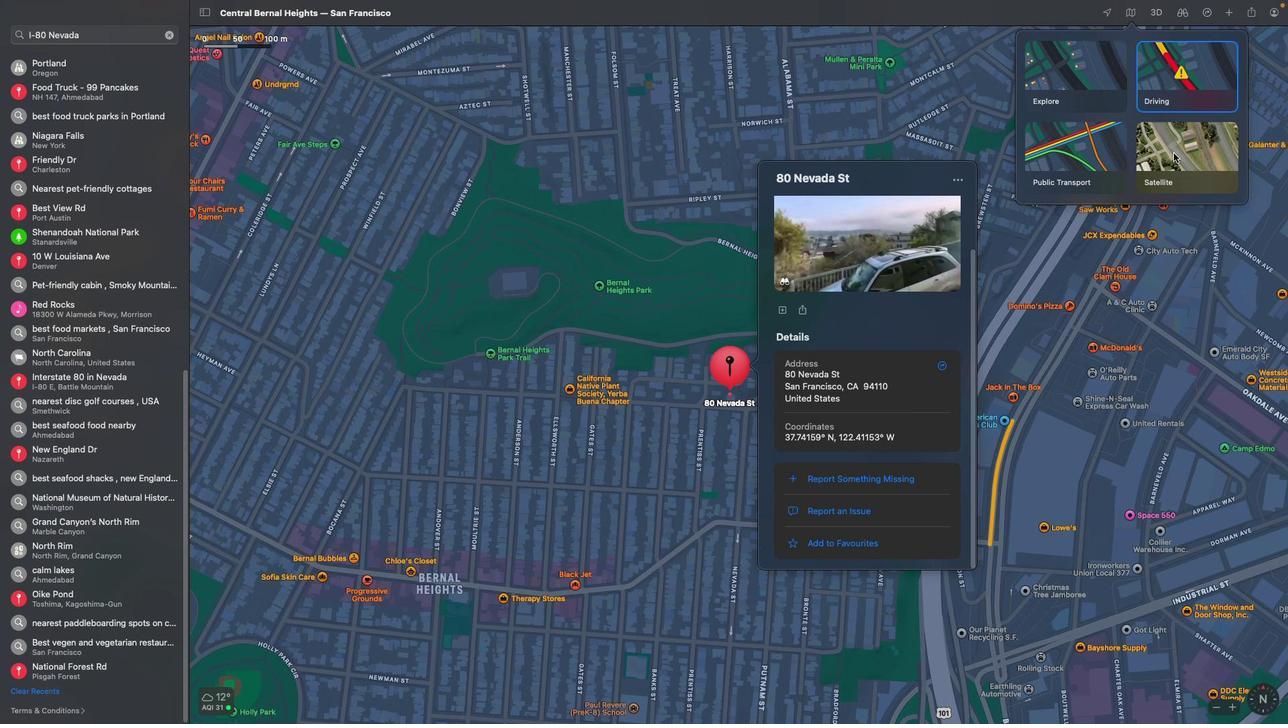 
Action: Mouse pressed left at (1173, 153)
Screenshot: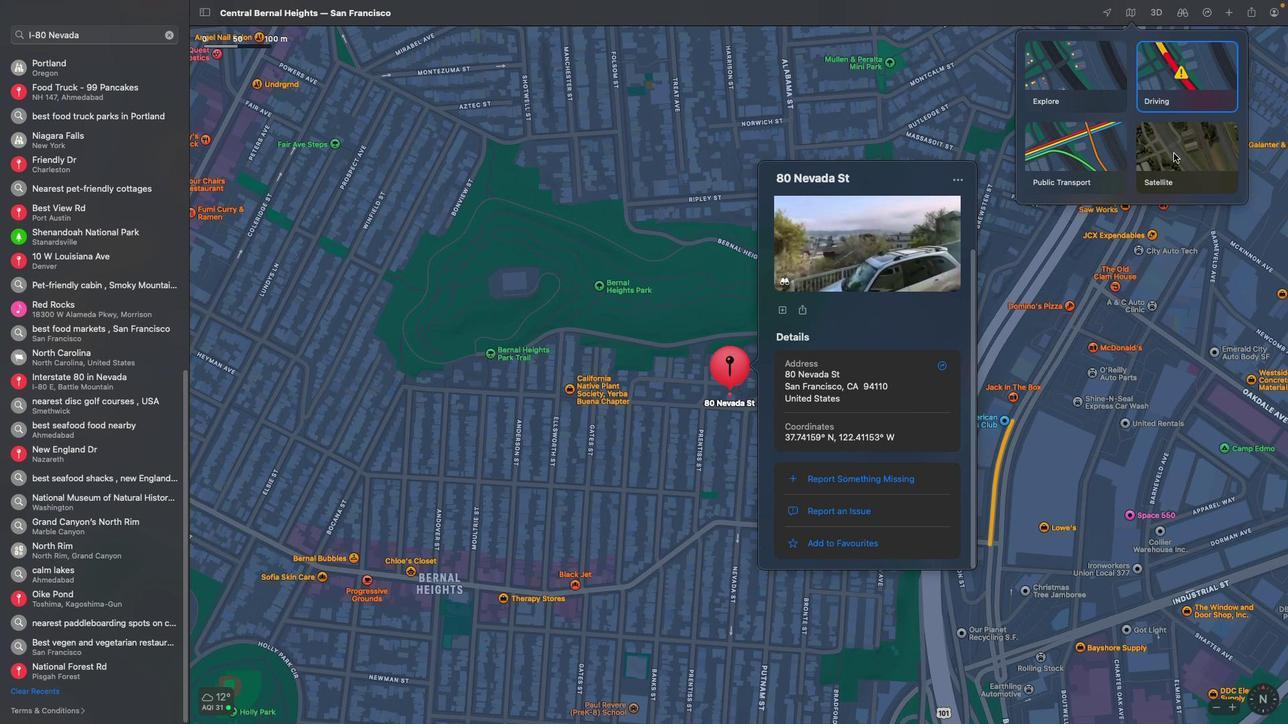 
Action: Mouse moved to (1060, 164)
Screenshot: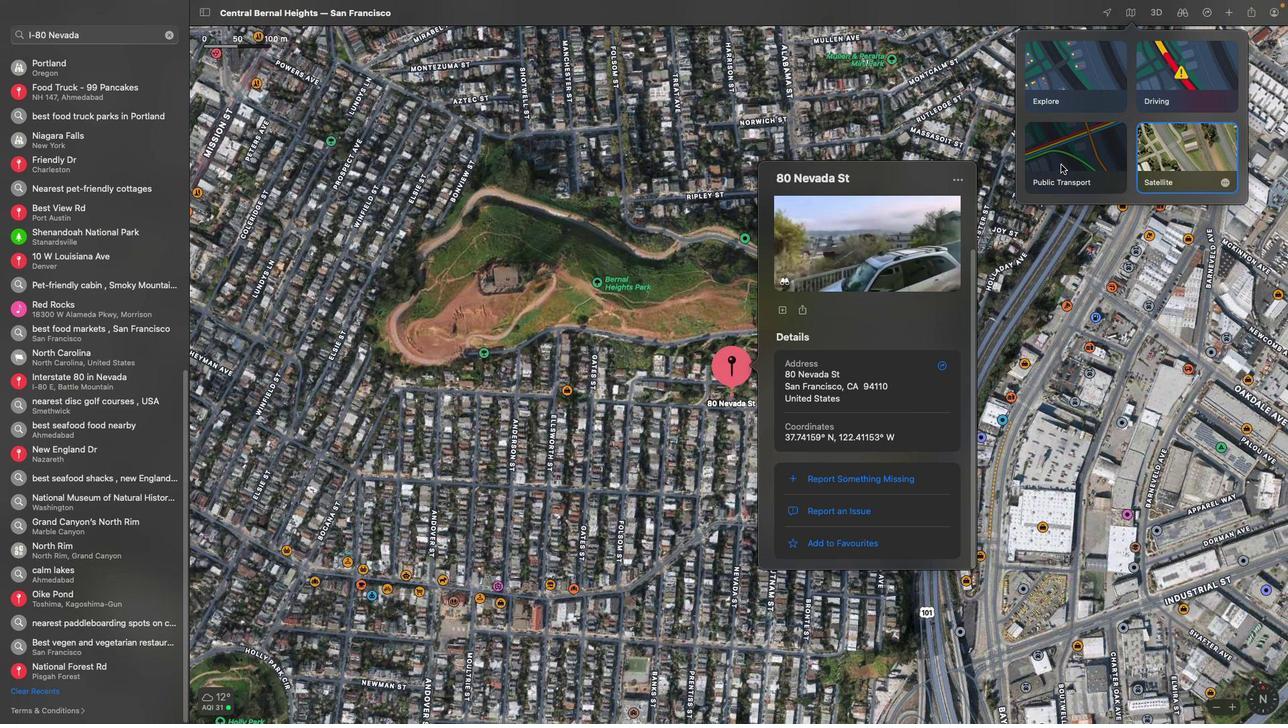 
Action: Mouse pressed left at (1060, 164)
Screenshot: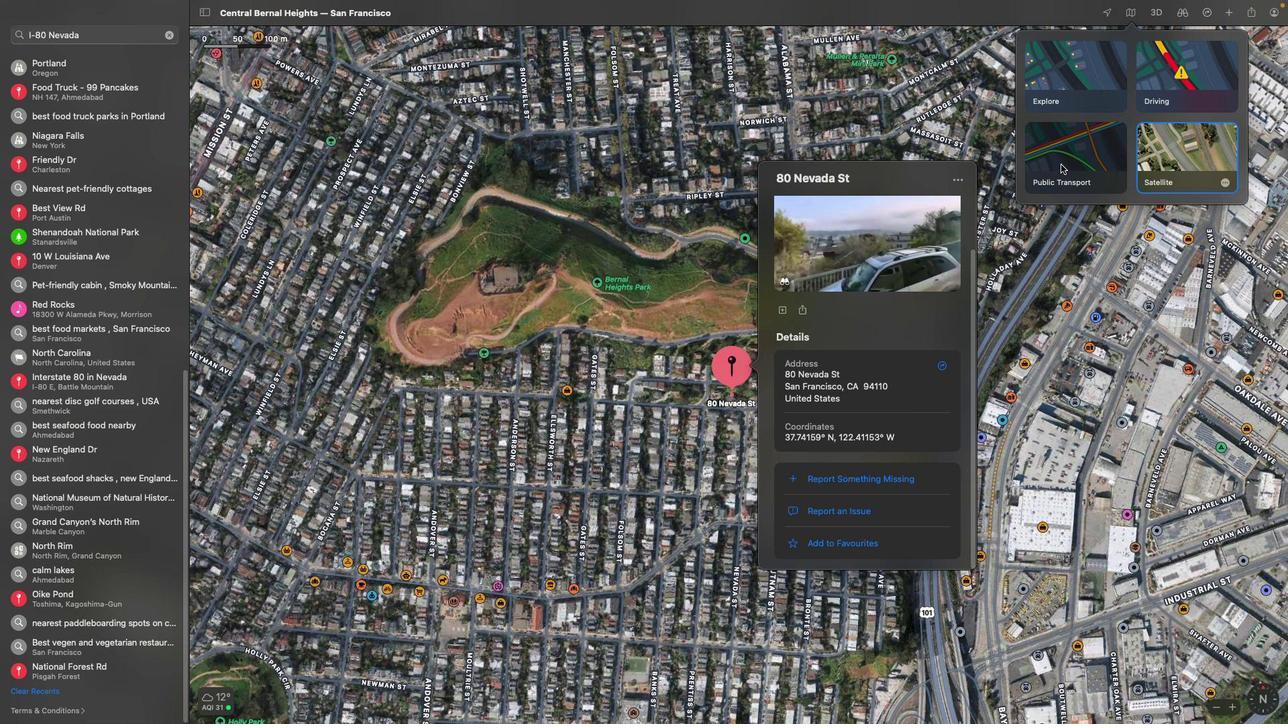 
Action: Mouse moved to (638, 392)
Screenshot: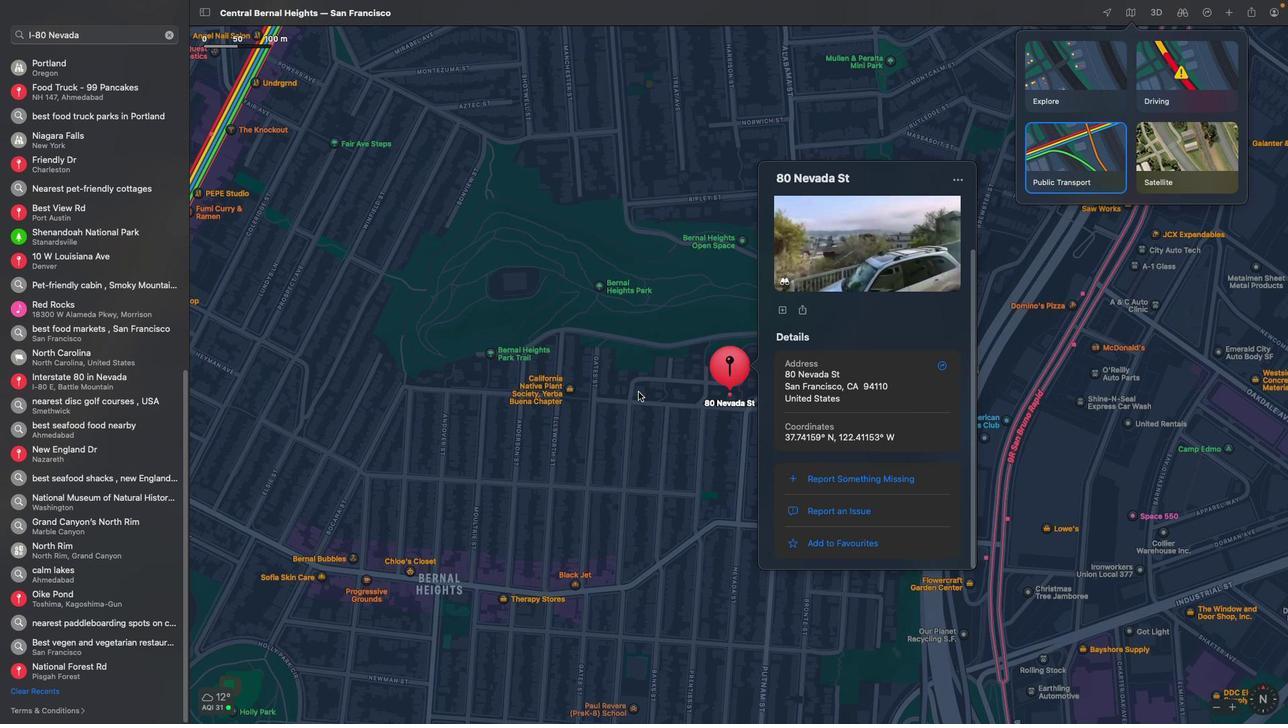 
Action: Mouse scrolled (638, 392) with delta (0, 0)
Screenshot: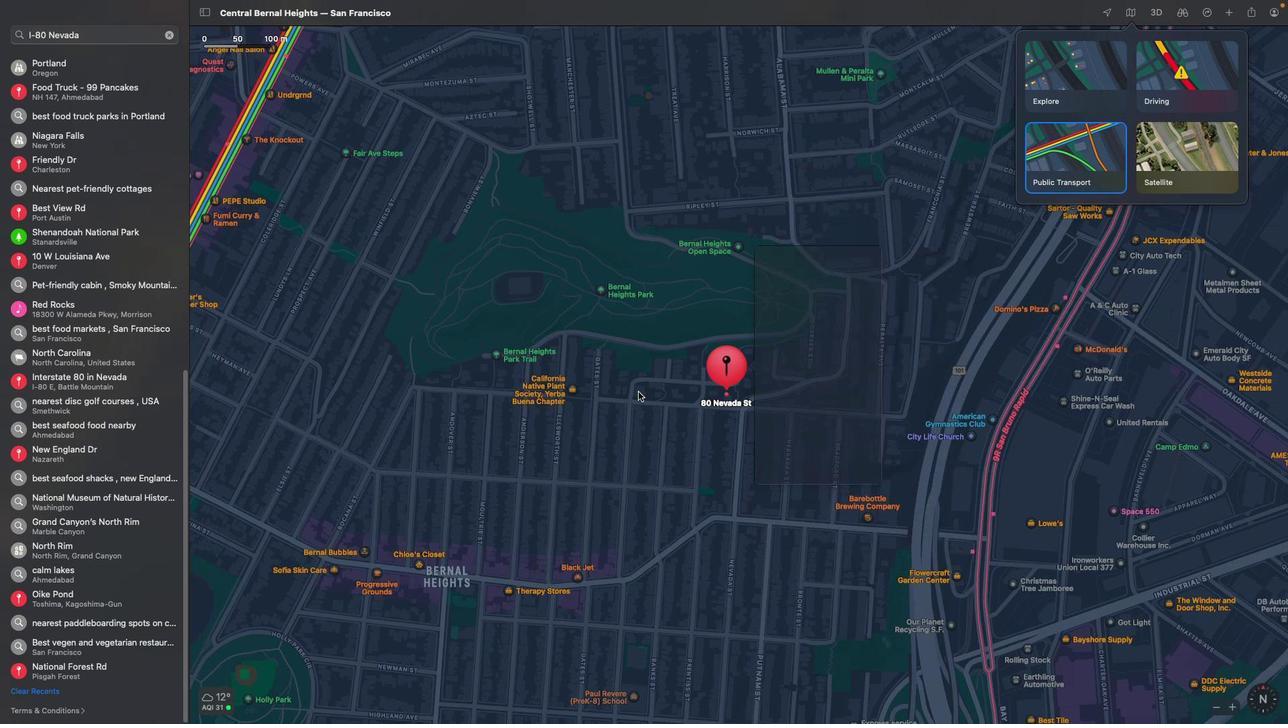 
Action: Mouse scrolled (638, 392) with delta (0, 0)
Screenshot: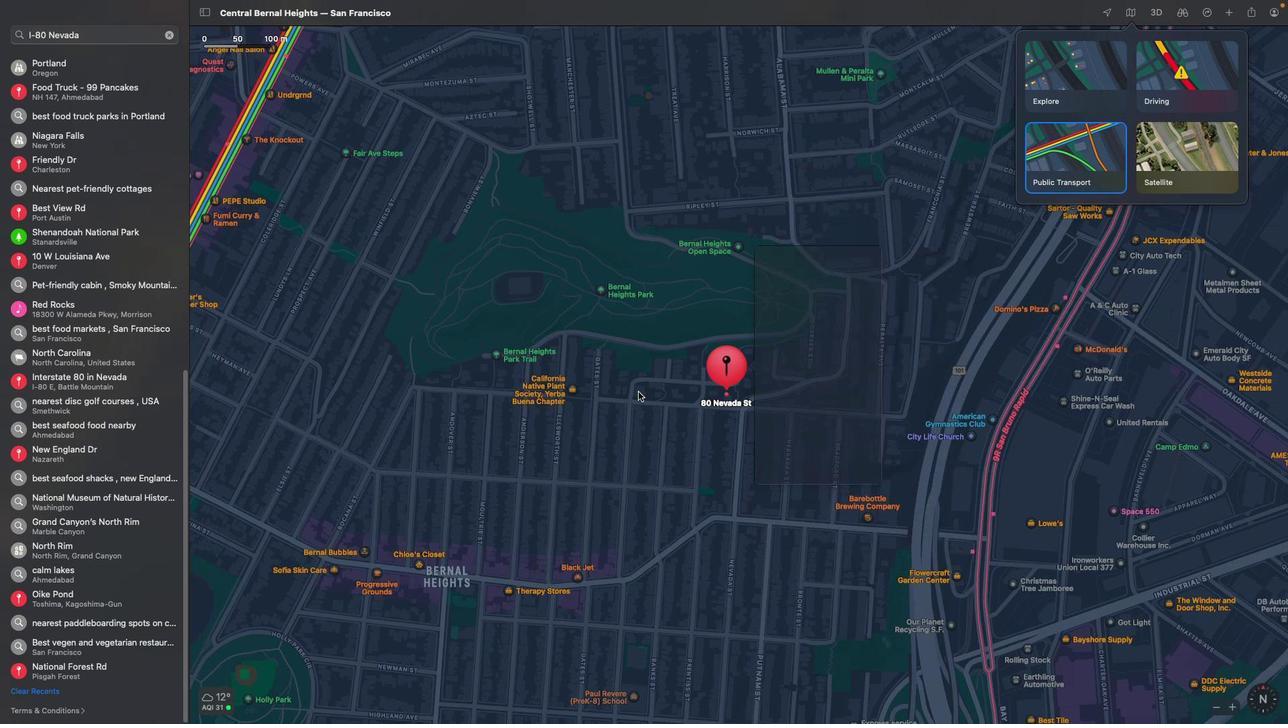 
Action: Mouse scrolled (638, 392) with delta (0, -2)
Screenshot: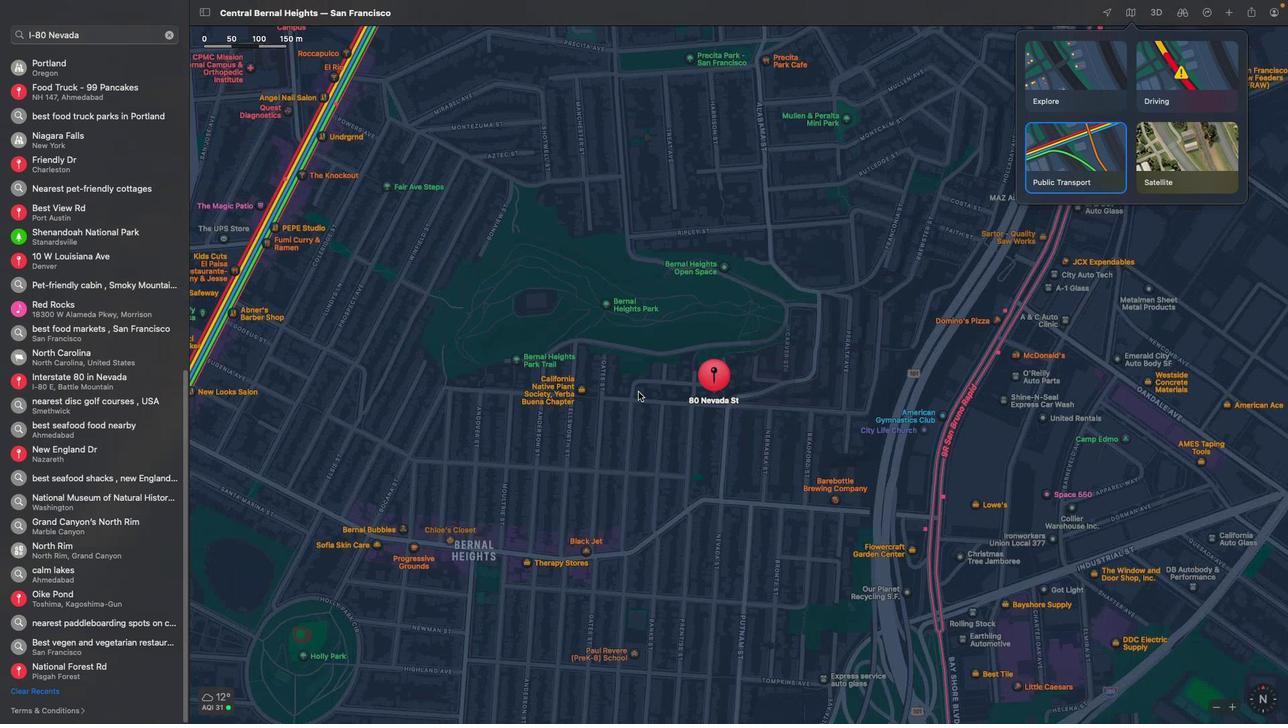 
Action: Mouse moved to (652, 334)
Screenshot: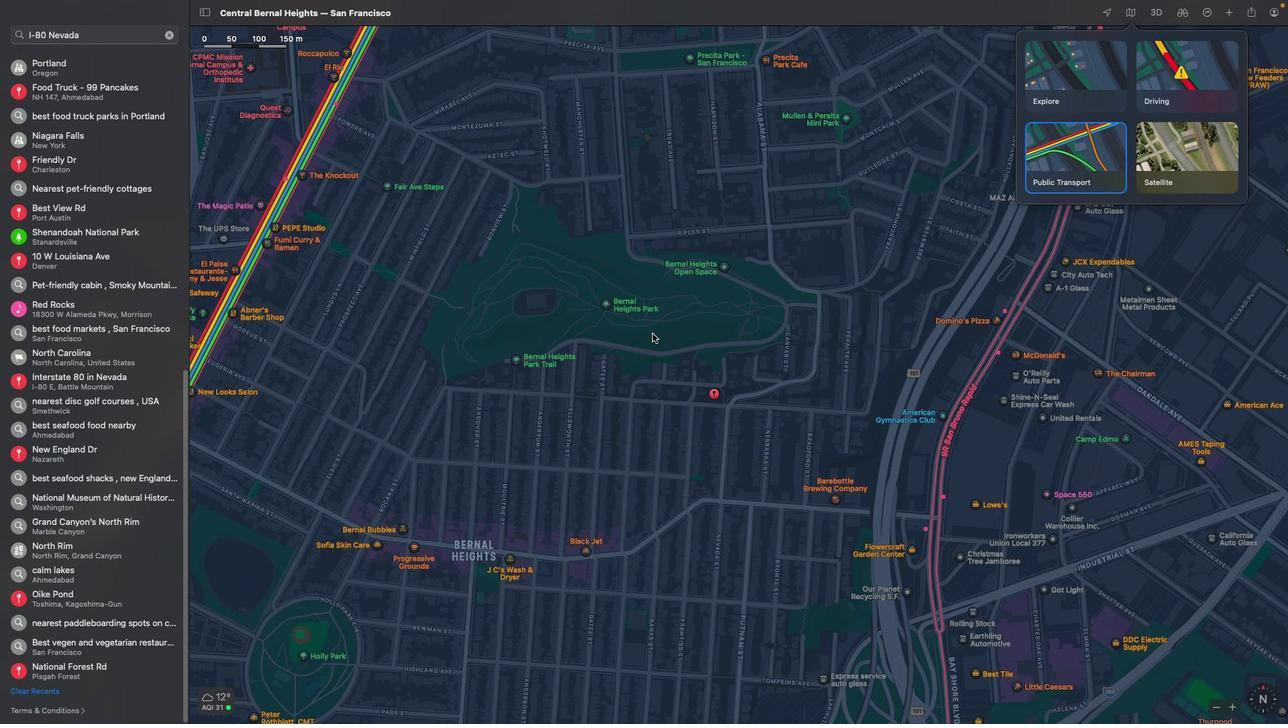 
